 Task: Create a scrum project AgileAvail. Add to scrum project AgileAvail a team member softage.2@softage.net and assign as Project Lead. Add to scrum project AgileAvail a team member softage.3@softage.net
Action: Mouse moved to (218, 54)
Screenshot: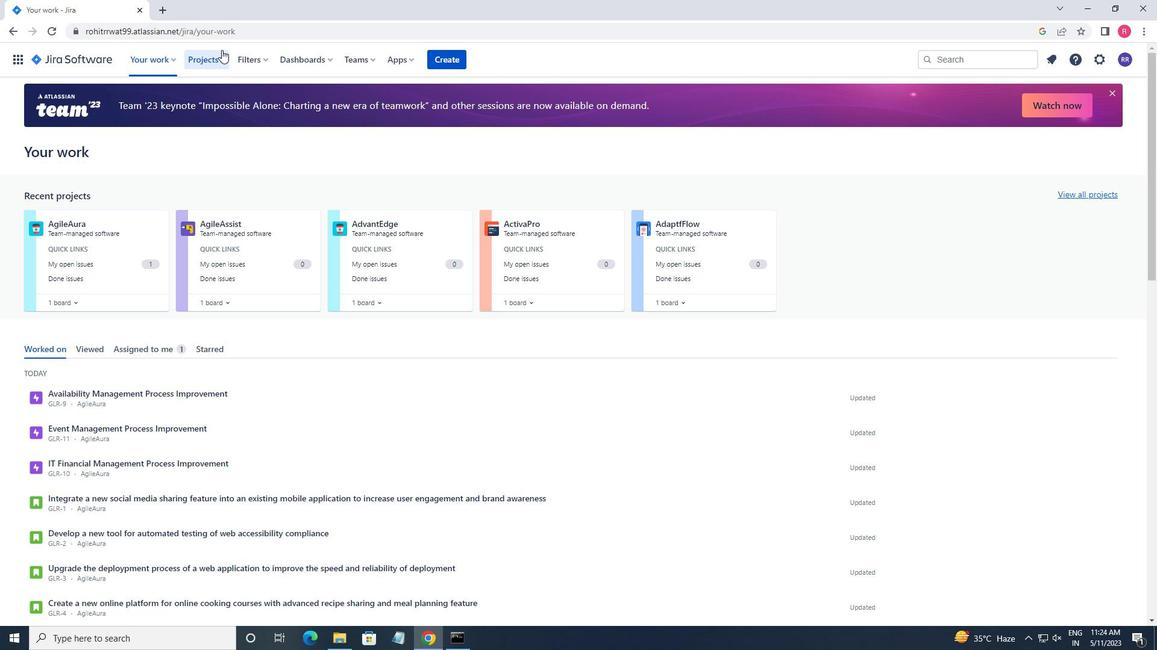 
Action: Mouse pressed left at (218, 54)
Screenshot: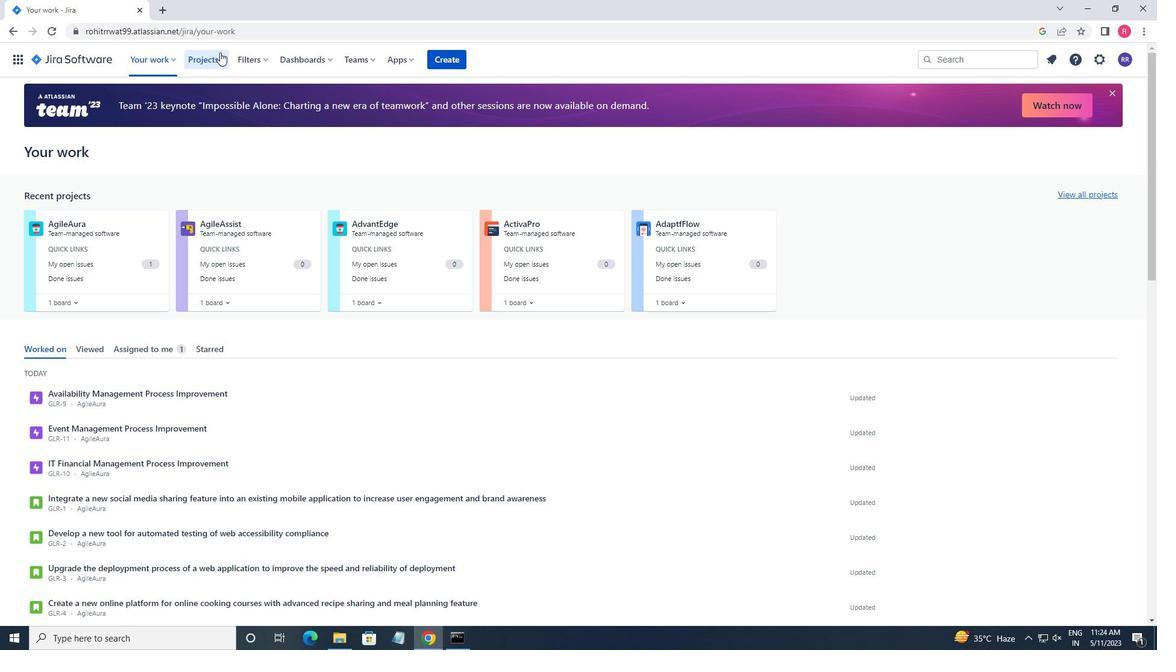 
Action: Mouse moved to (233, 302)
Screenshot: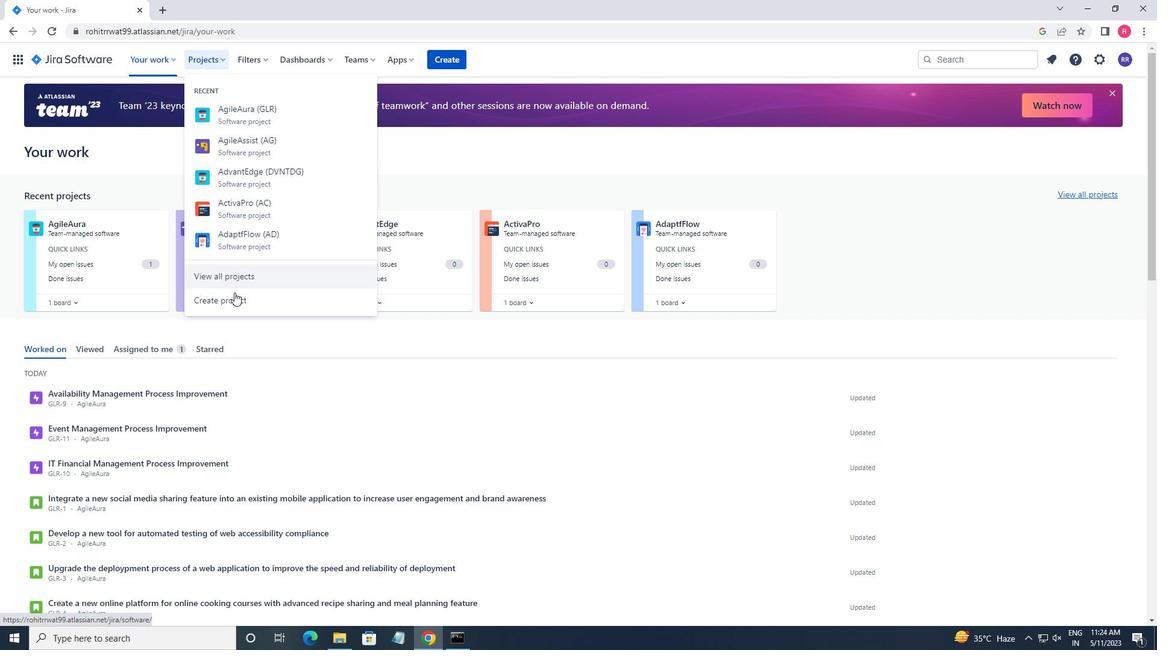 
Action: Mouse pressed left at (233, 302)
Screenshot: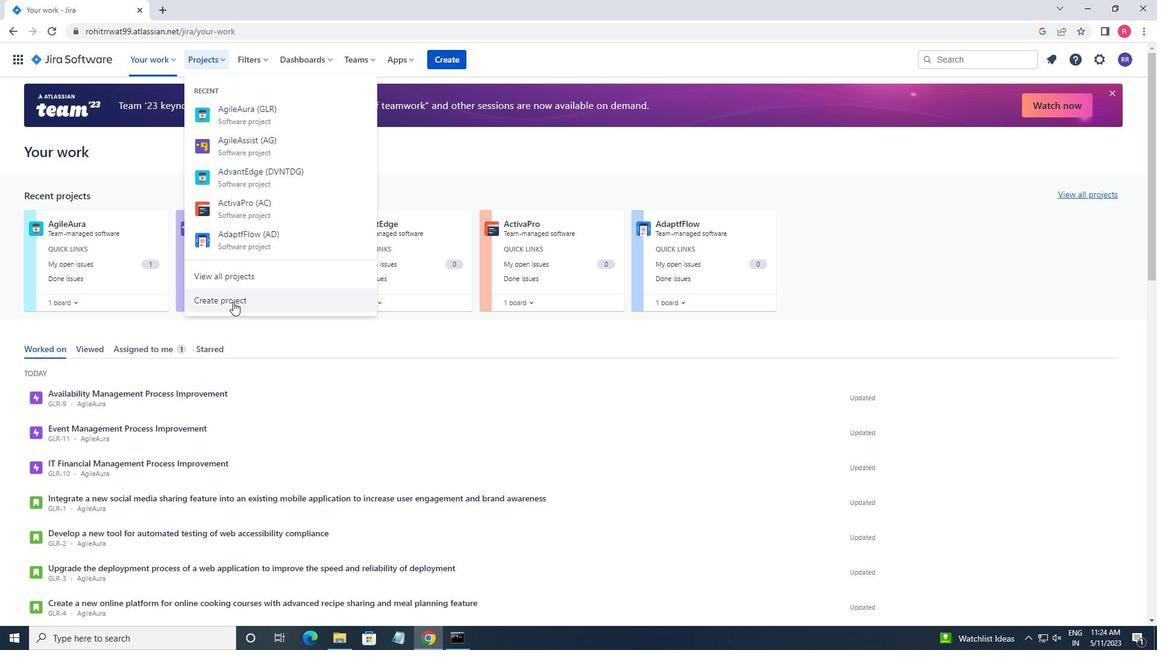 
Action: Mouse moved to (564, 285)
Screenshot: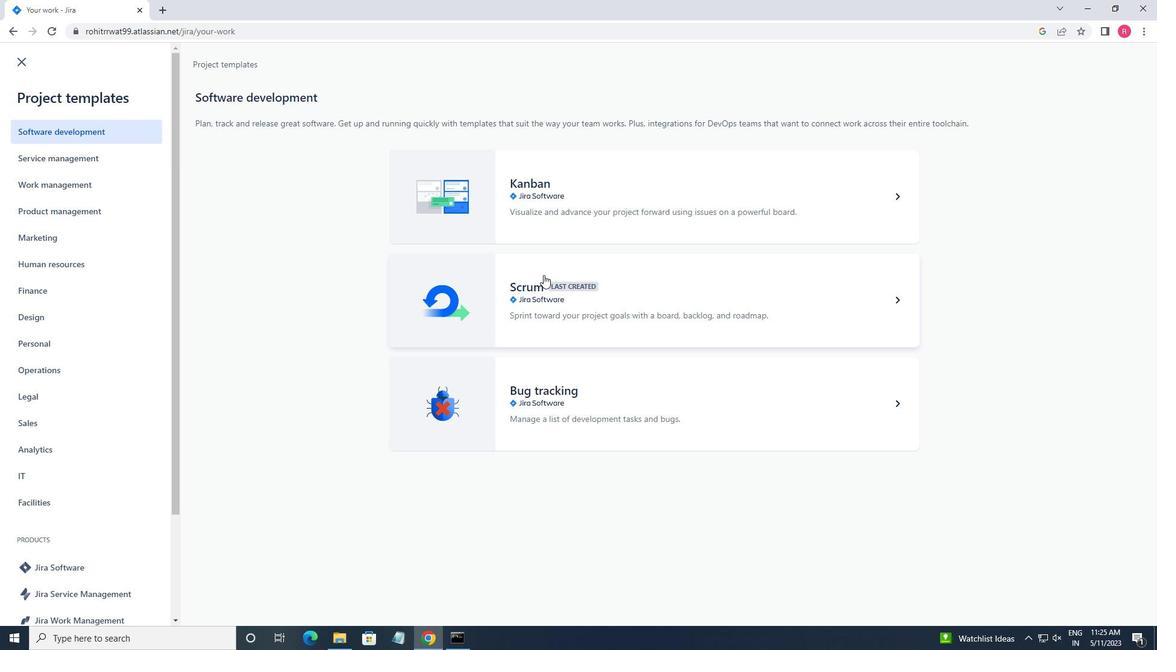 
Action: Mouse pressed left at (564, 285)
Screenshot: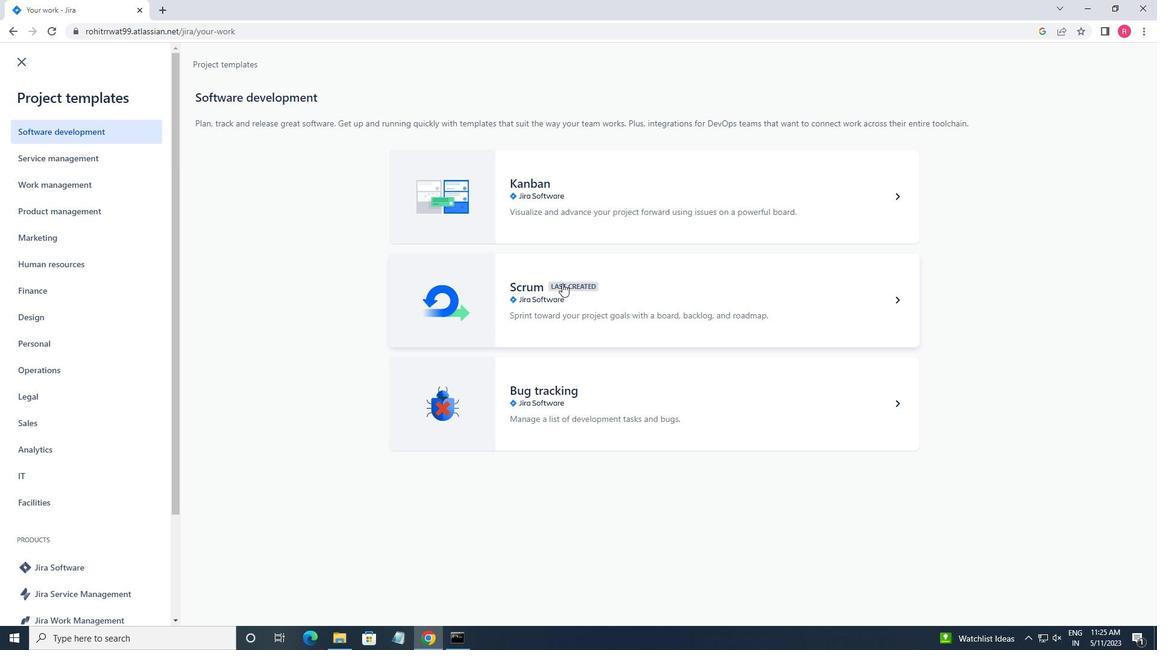 
Action: Mouse moved to (910, 593)
Screenshot: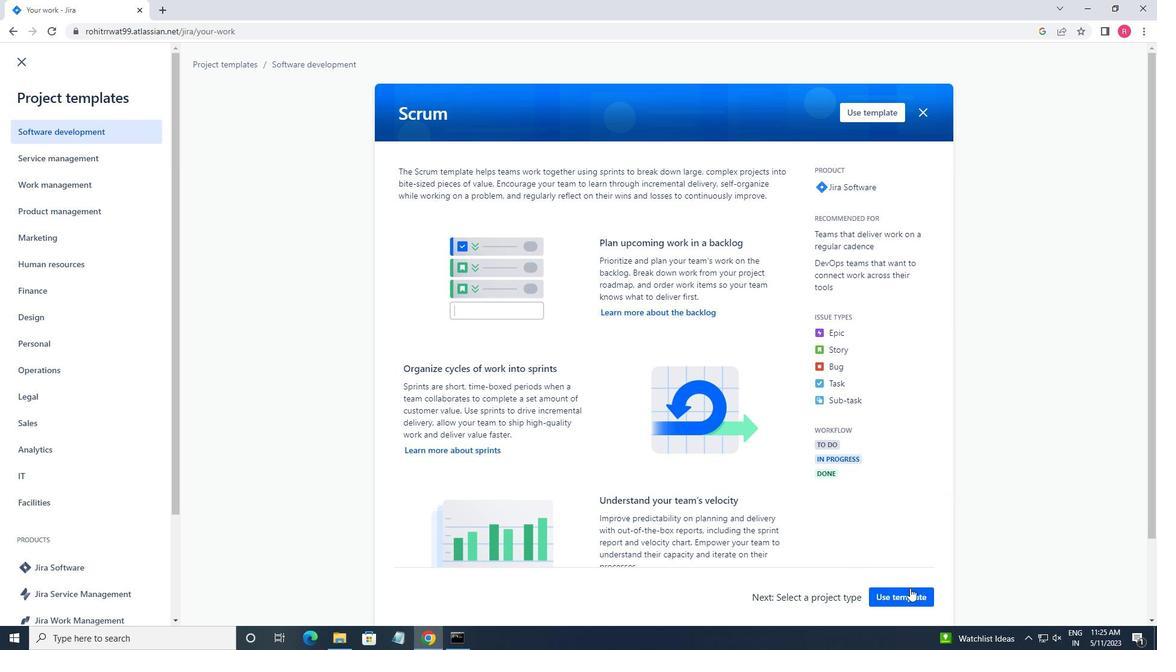 
Action: Mouse pressed left at (910, 593)
Screenshot: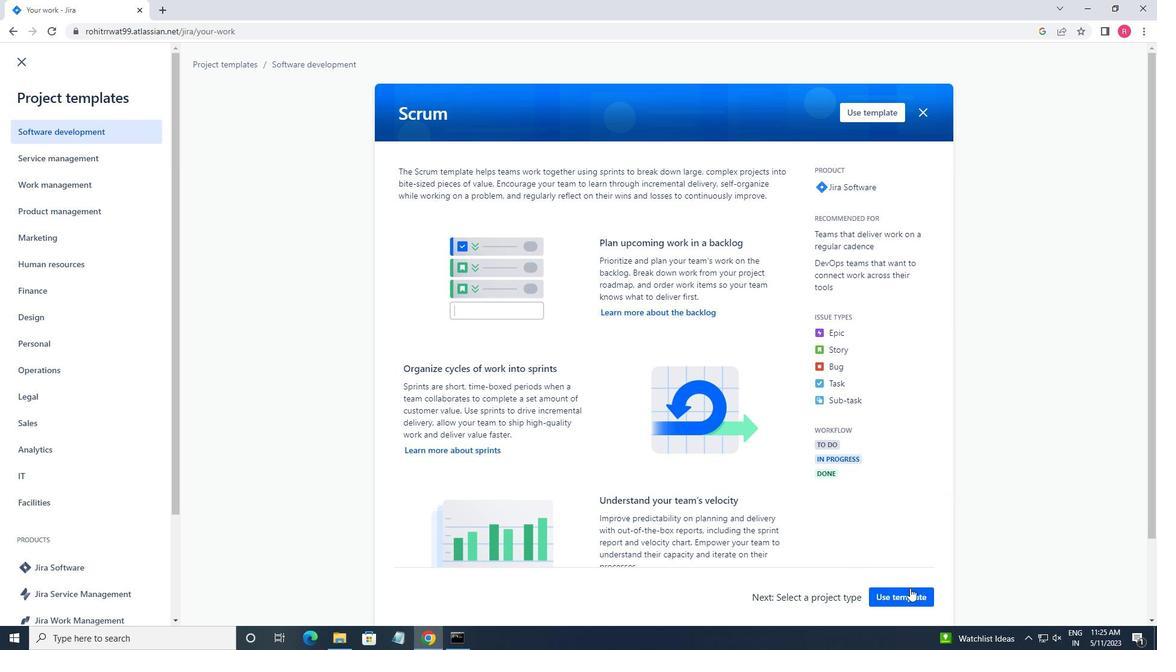 
Action: Mouse moved to (452, 591)
Screenshot: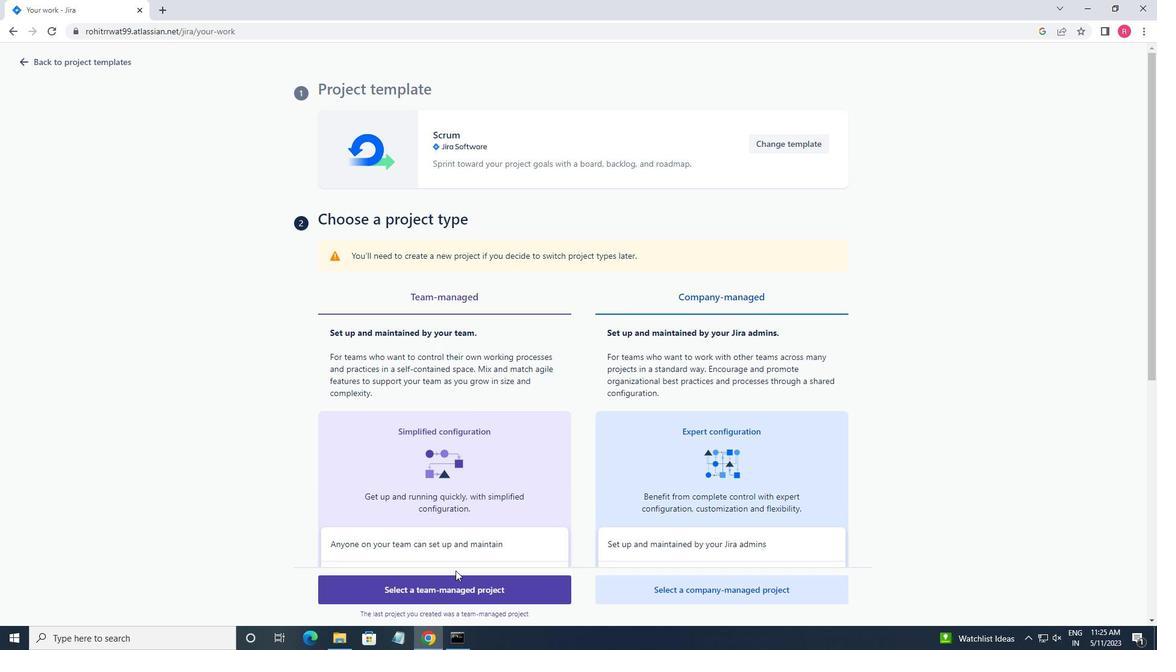 
Action: Mouse pressed left at (452, 591)
Screenshot: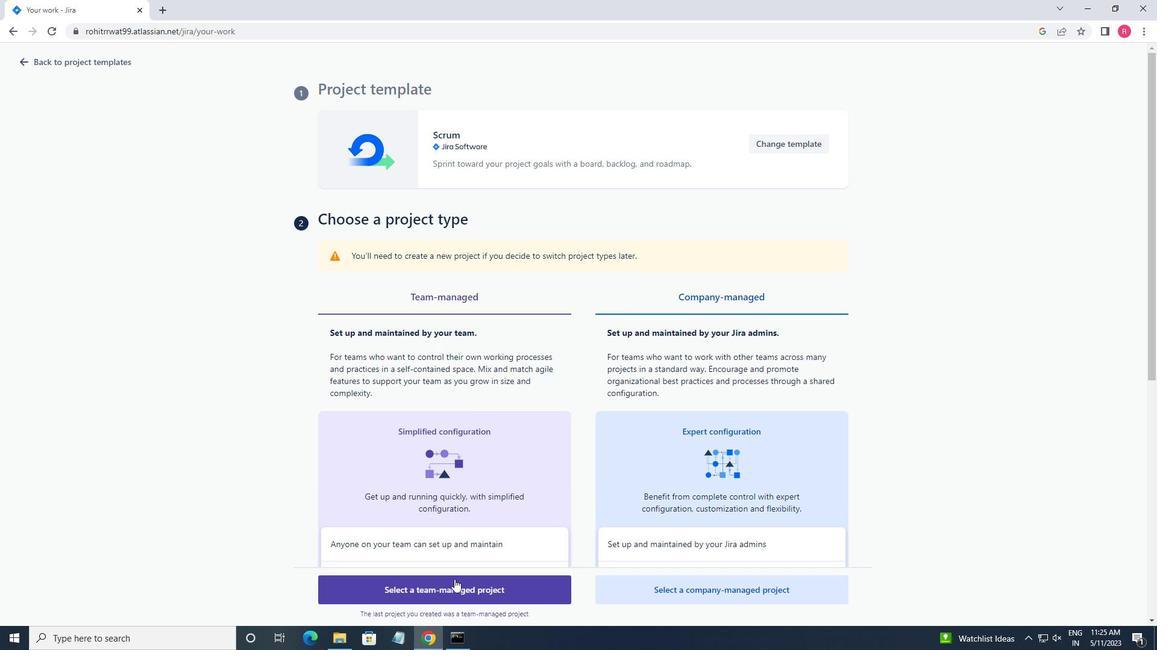 
Action: Mouse moved to (1132, 102)
Screenshot: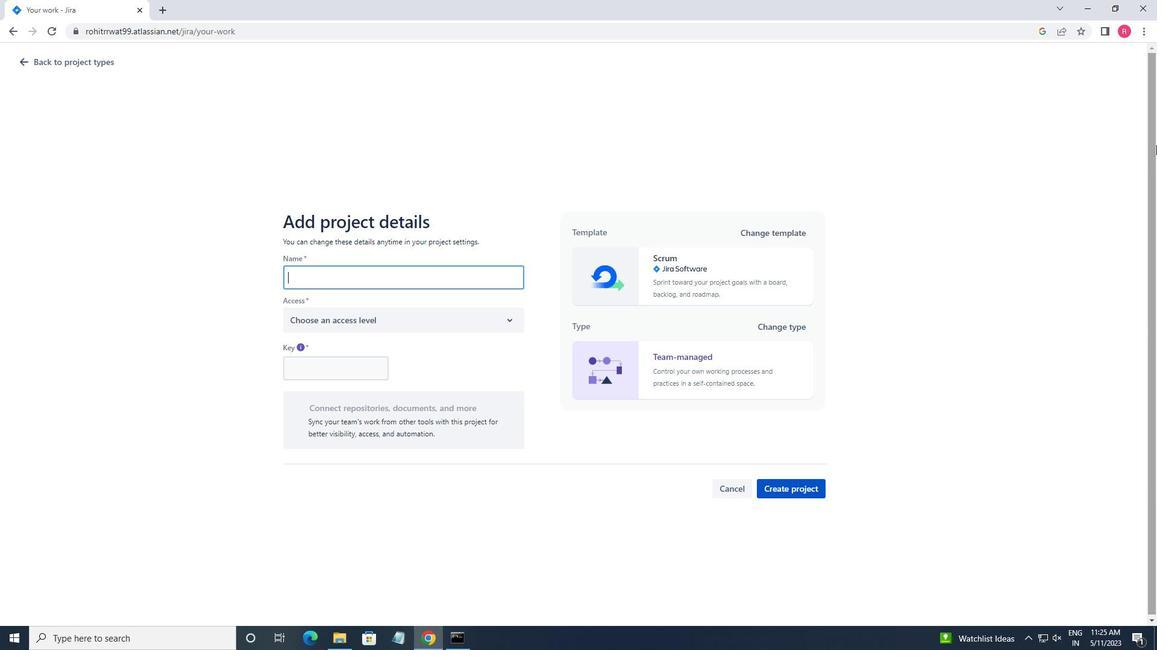 
Action: Key pressed <Key.shift>AGILE<Key.shift>AVAIL
Screenshot: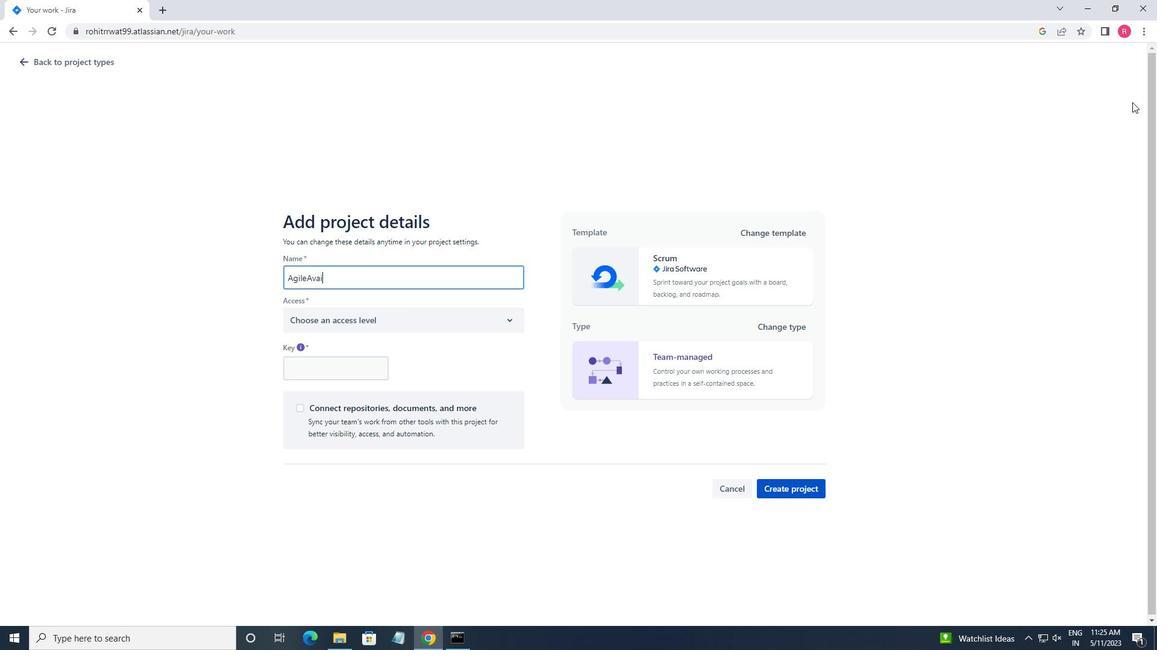 
Action: Mouse moved to (443, 321)
Screenshot: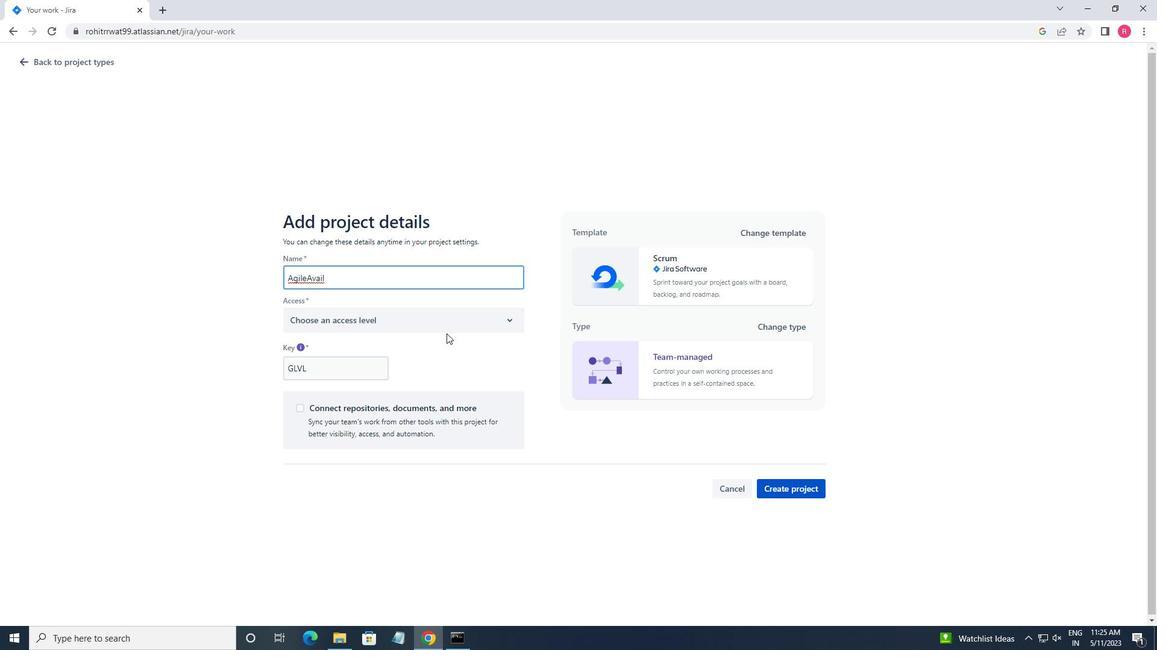 
Action: Mouse pressed left at (443, 321)
Screenshot: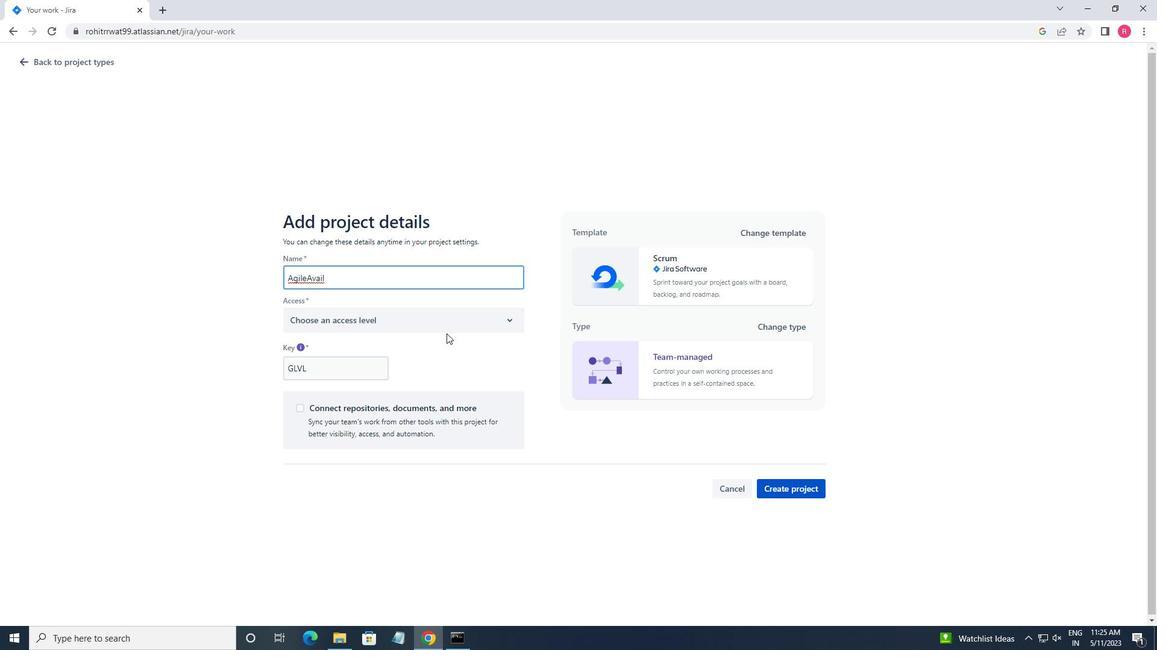 
Action: Mouse moved to (424, 358)
Screenshot: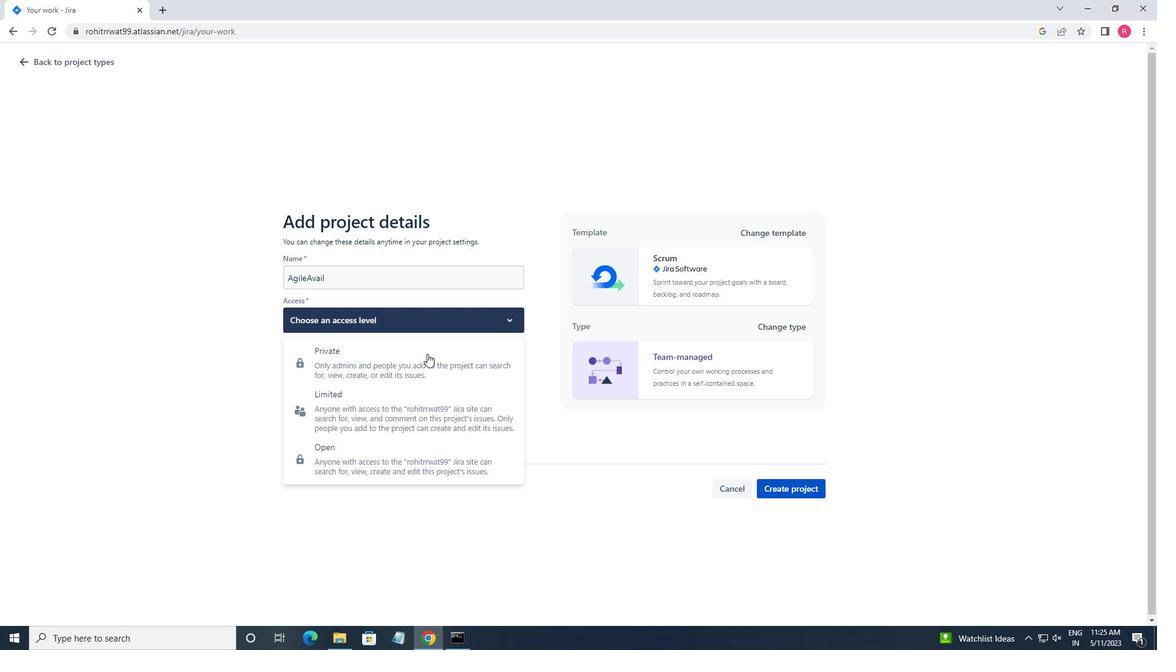 
Action: Mouse pressed left at (424, 358)
Screenshot: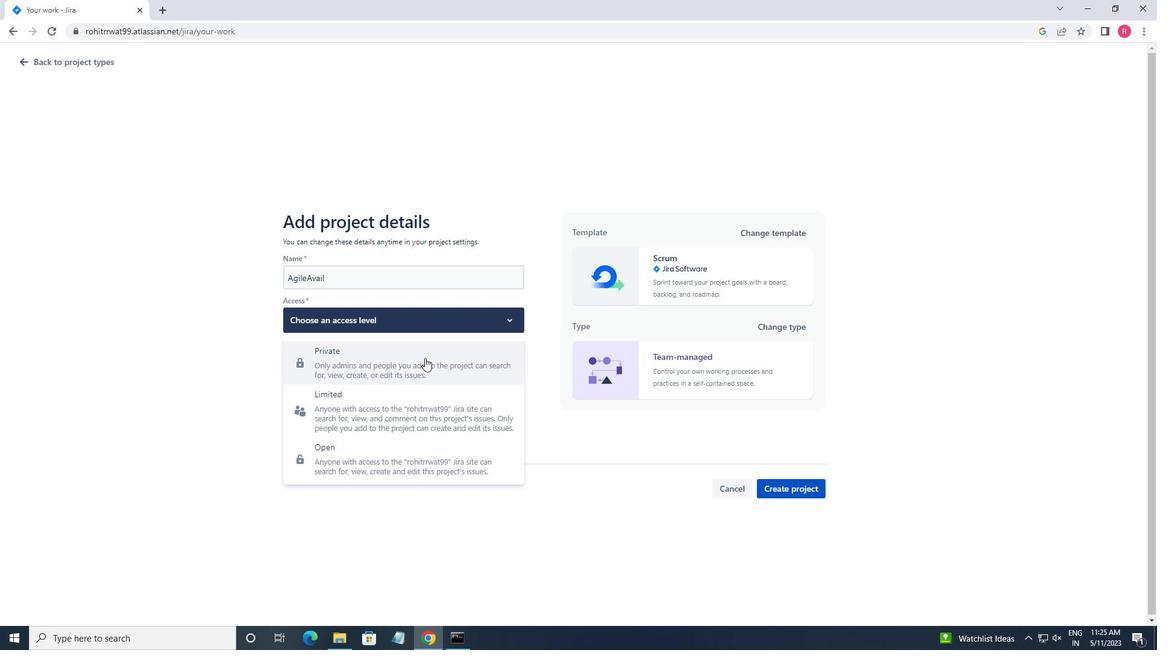
Action: Mouse moved to (769, 485)
Screenshot: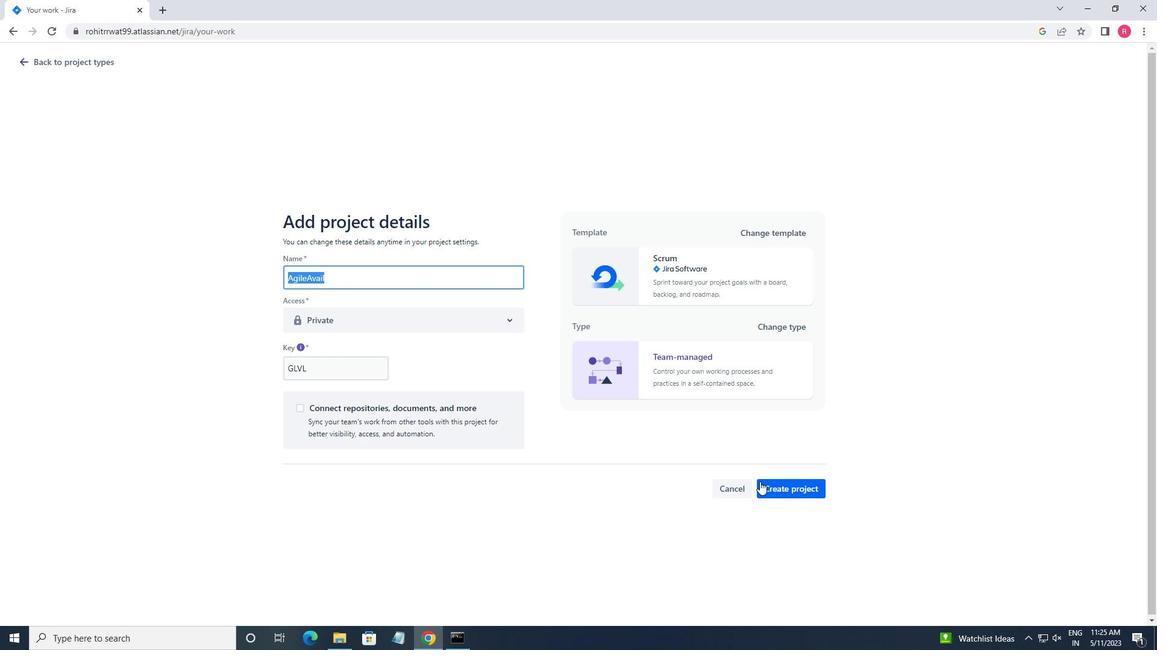 
Action: Mouse pressed left at (769, 485)
Screenshot: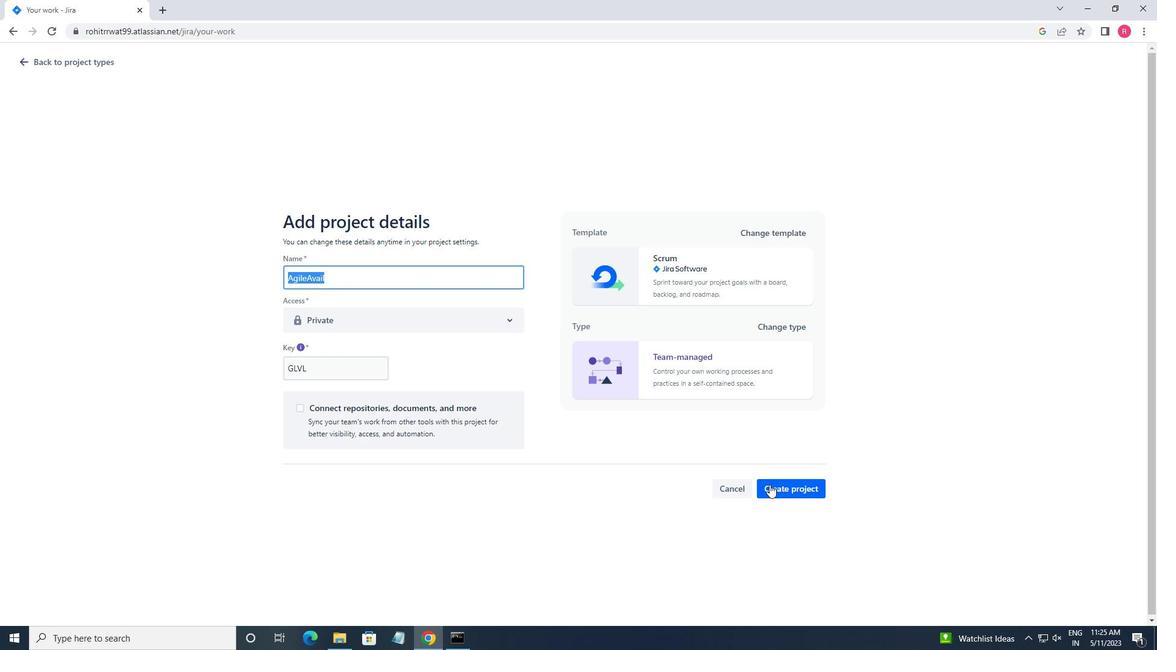 
Action: Mouse moved to (281, 166)
Screenshot: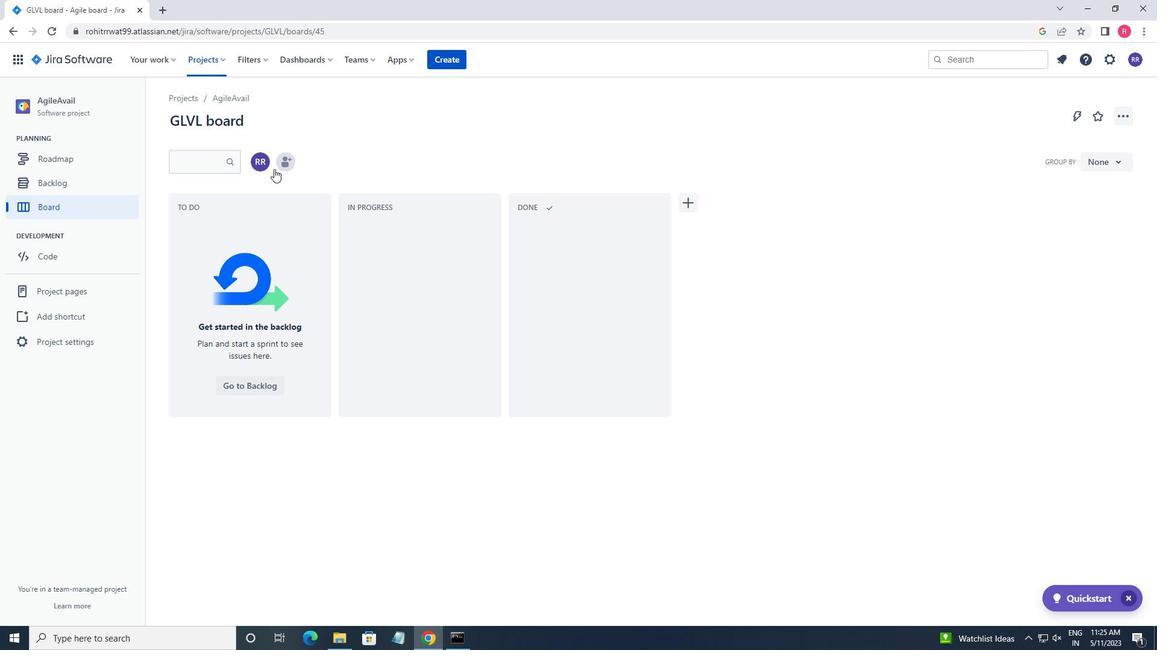 
Action: Mouse pressed left at (281, 166)
Screenshot: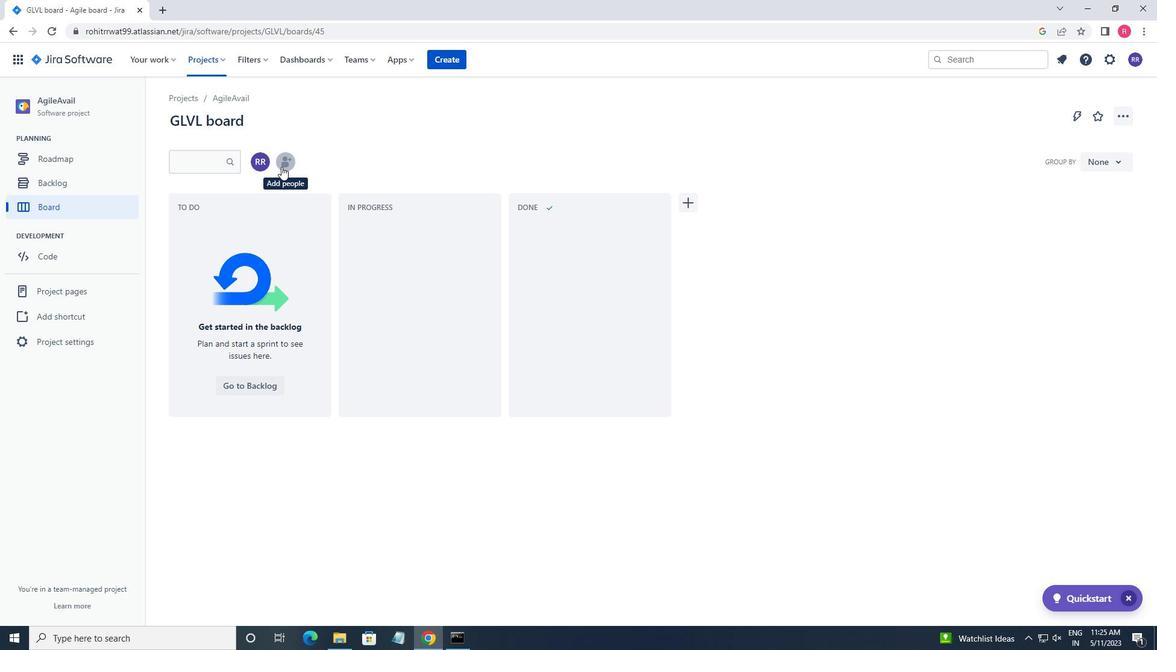 
Action: Key pressed SOFTH<Key.backspace>AGE.2<Key.shift>@SOFTAGE.NET
Screenshot: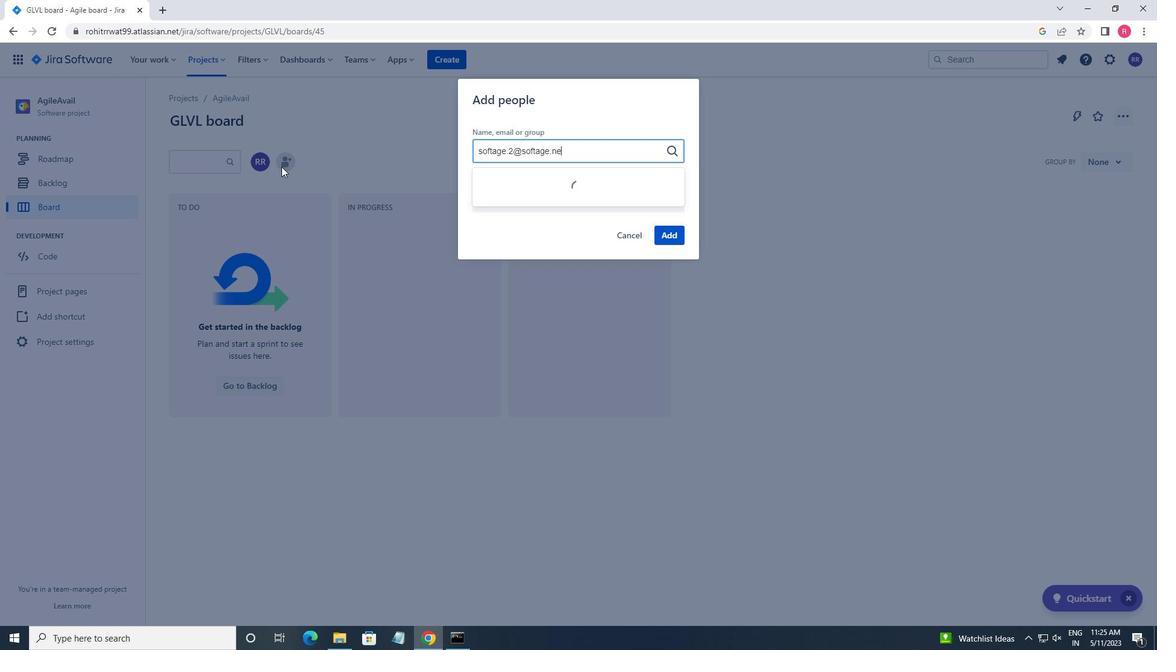 
Action: Mouse moved to (546, 205)
Screenshot: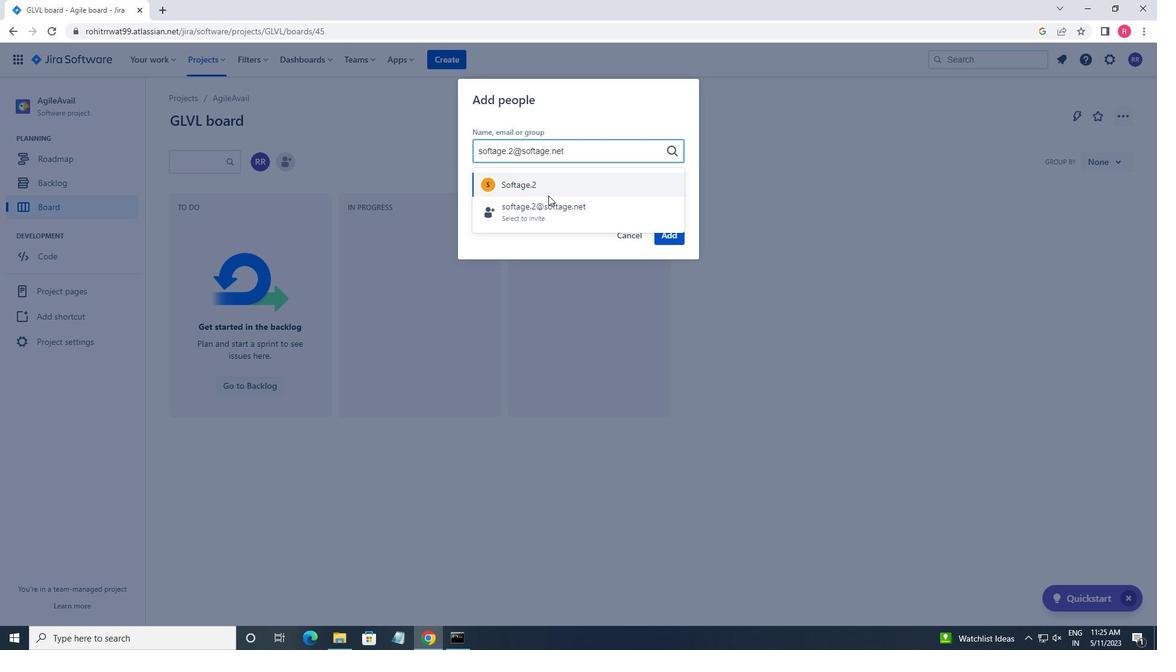 
Action: Mouse pressed left at (546, 205)
Screenshot: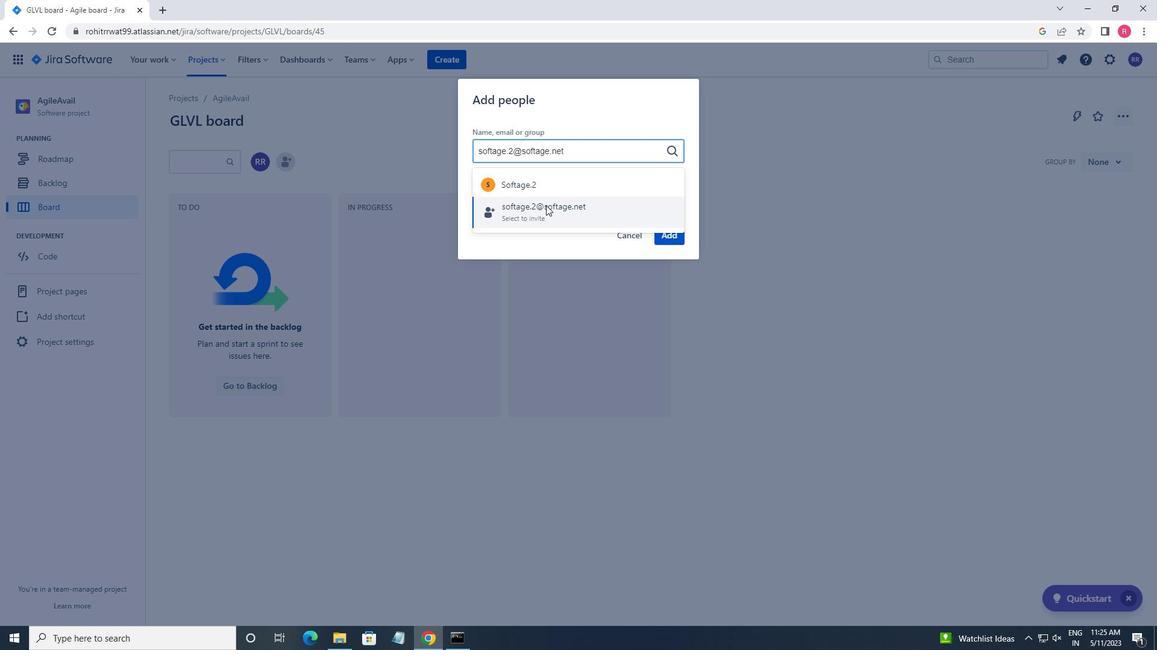 
Action: Mouse moved to (668, 233)
Screenshot: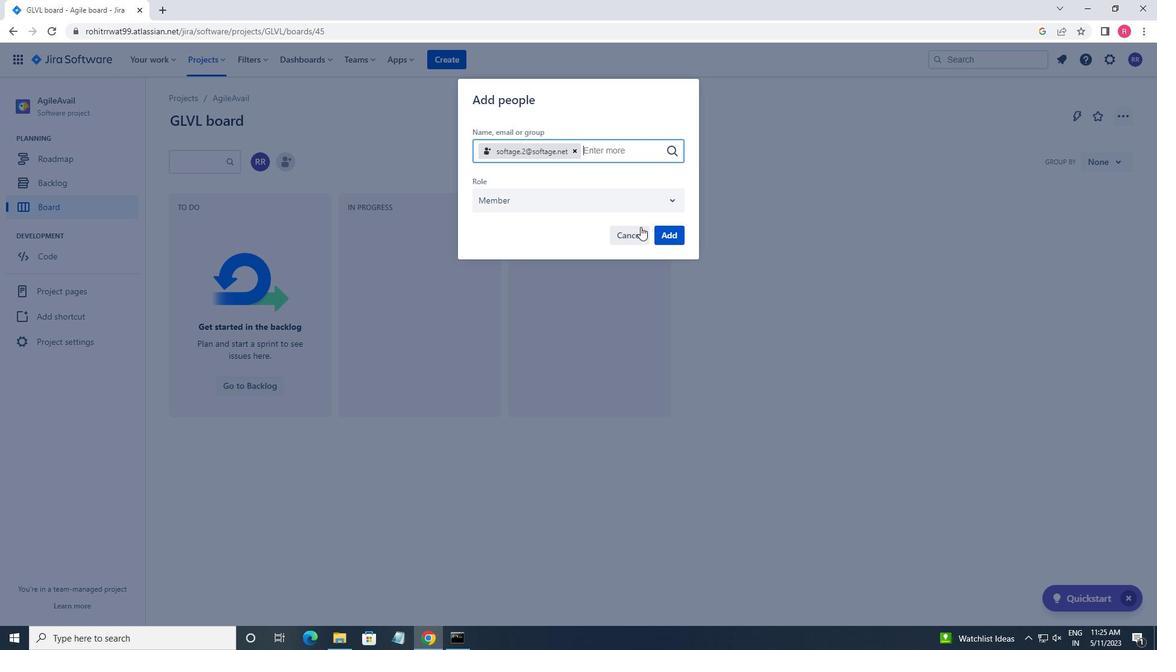 
Action: Mouse pressed left at (668, 233)
Screenshot: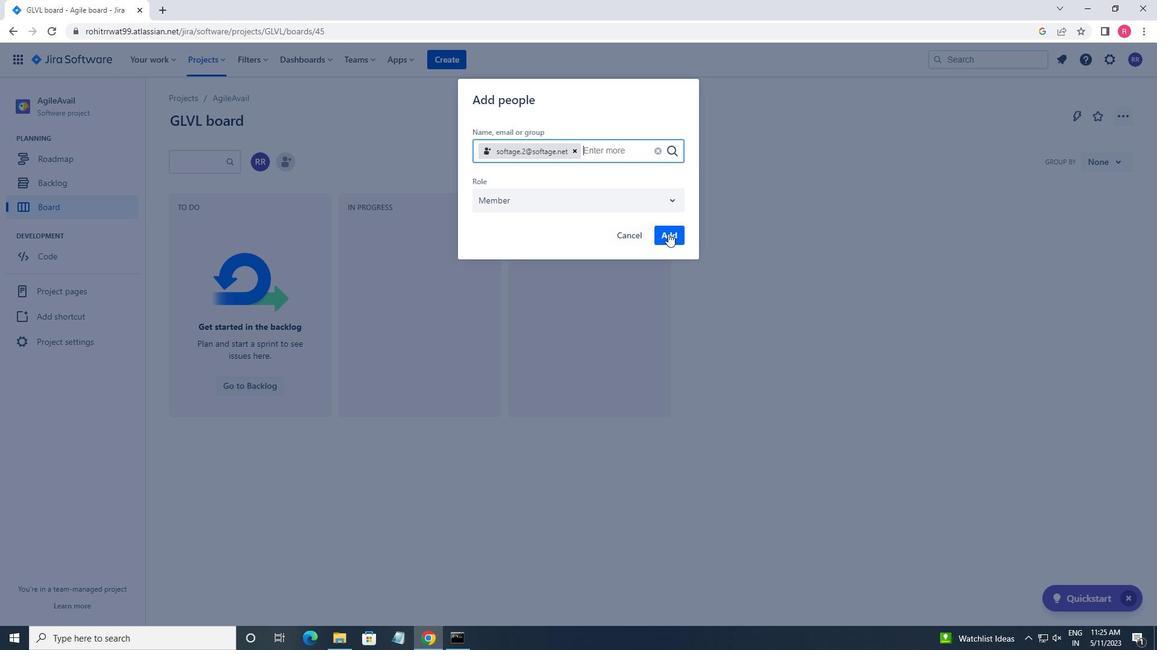 
Action: Mouse moved to (53, 349)
Screenshot: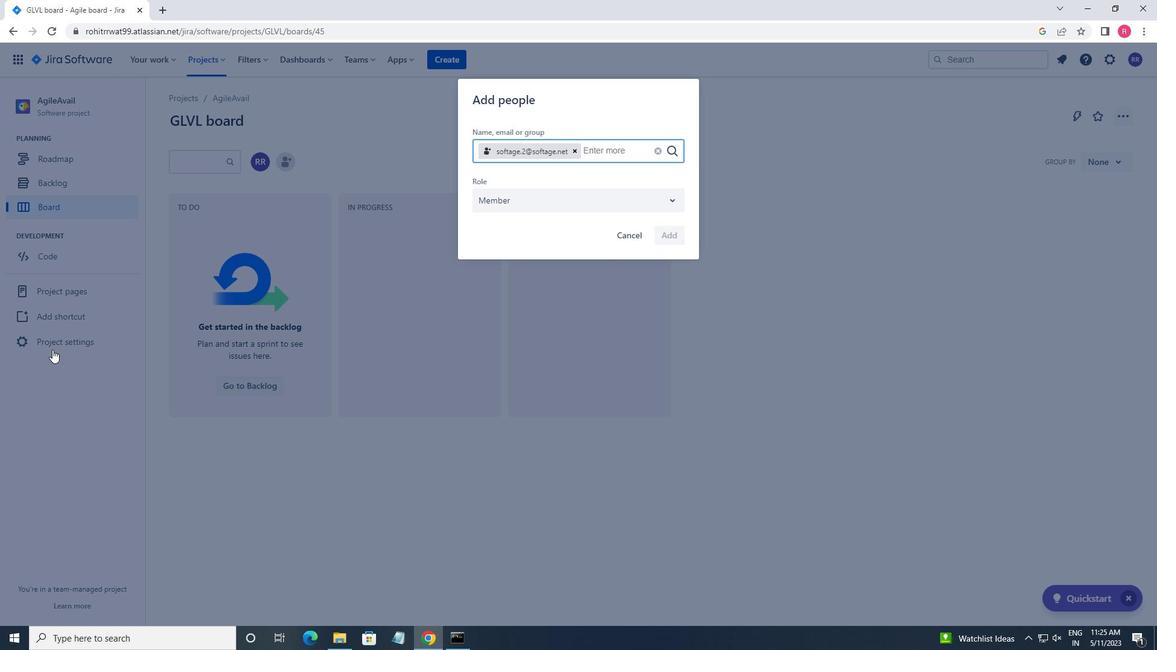 
Action: Mouse pressed left at (53, 349)
Screenshot: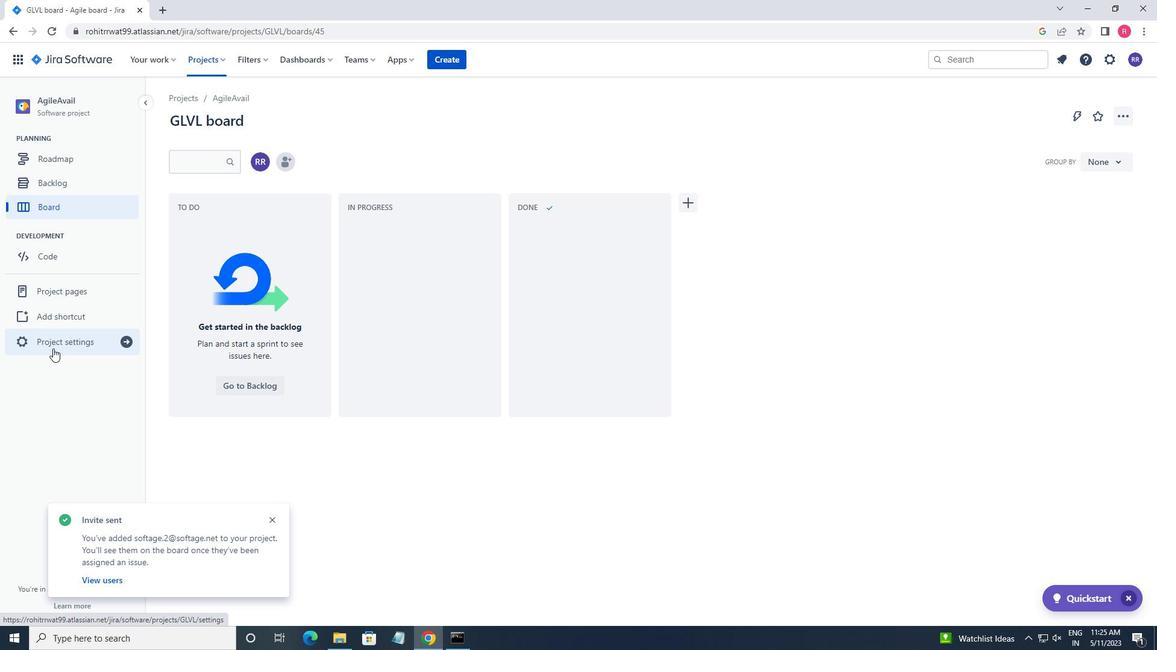 
Action: Mouse moved to (620, 434)
Screenshot: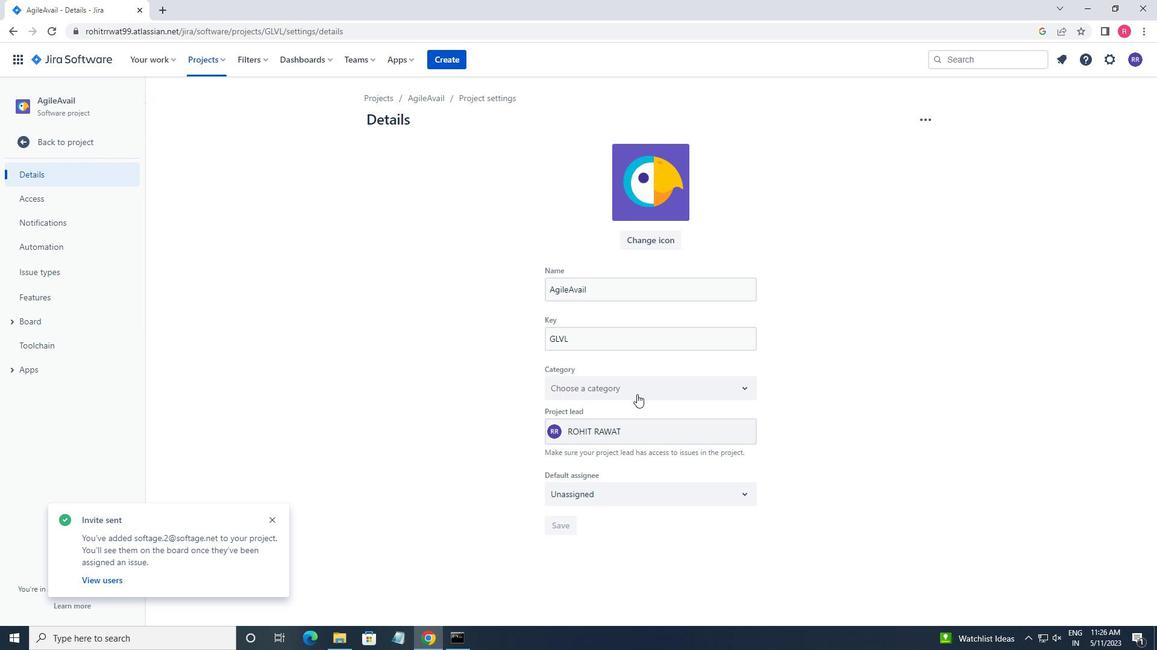 
Action: Mouse pressed left at (620, 434)
Screenshot: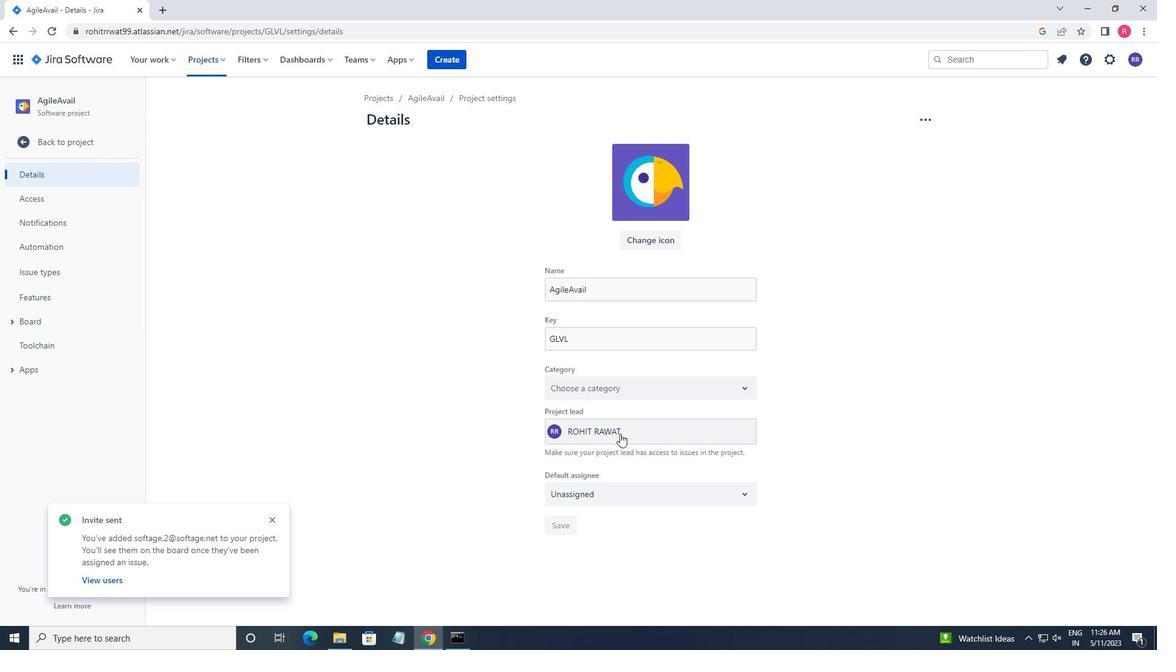 
Action: Key pressed SOFTAGE
Screenshot: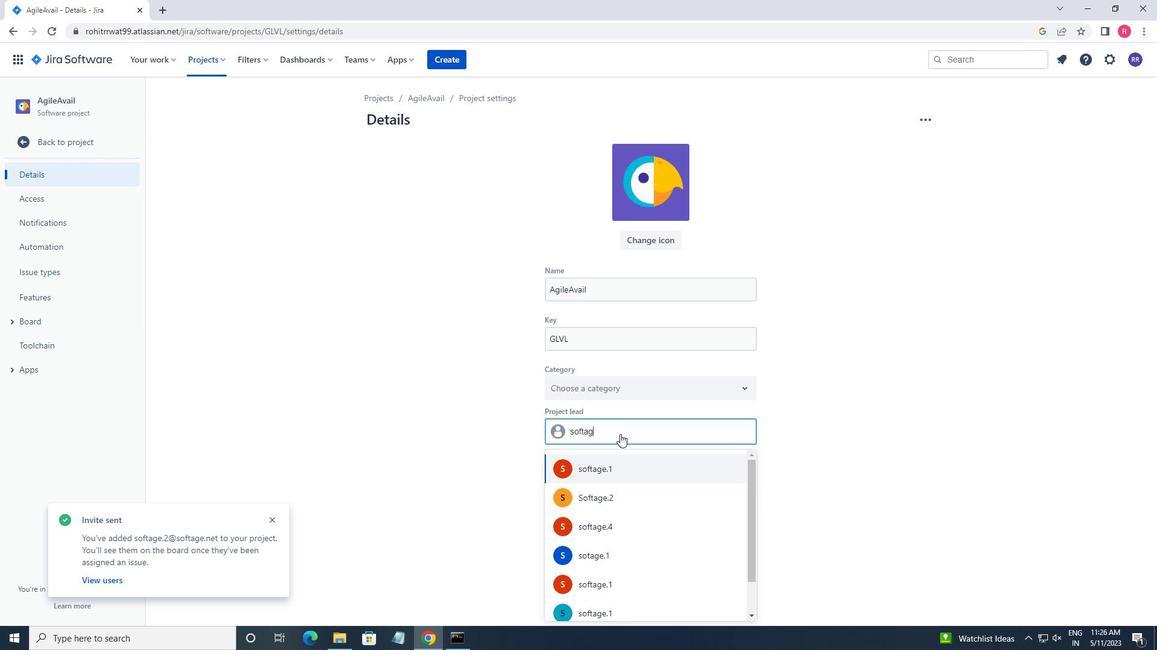 
Action: Mouse moved to (614, 611)
Screenshot: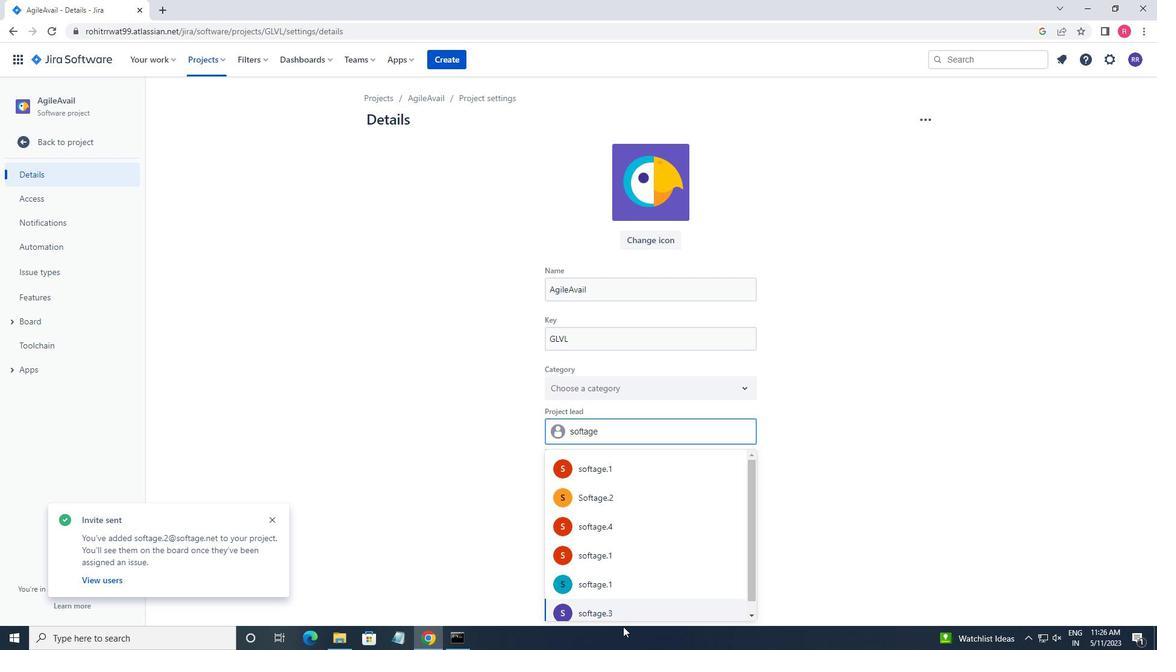 
Action: Mouse pressed left at (614, 611)
Screenshot: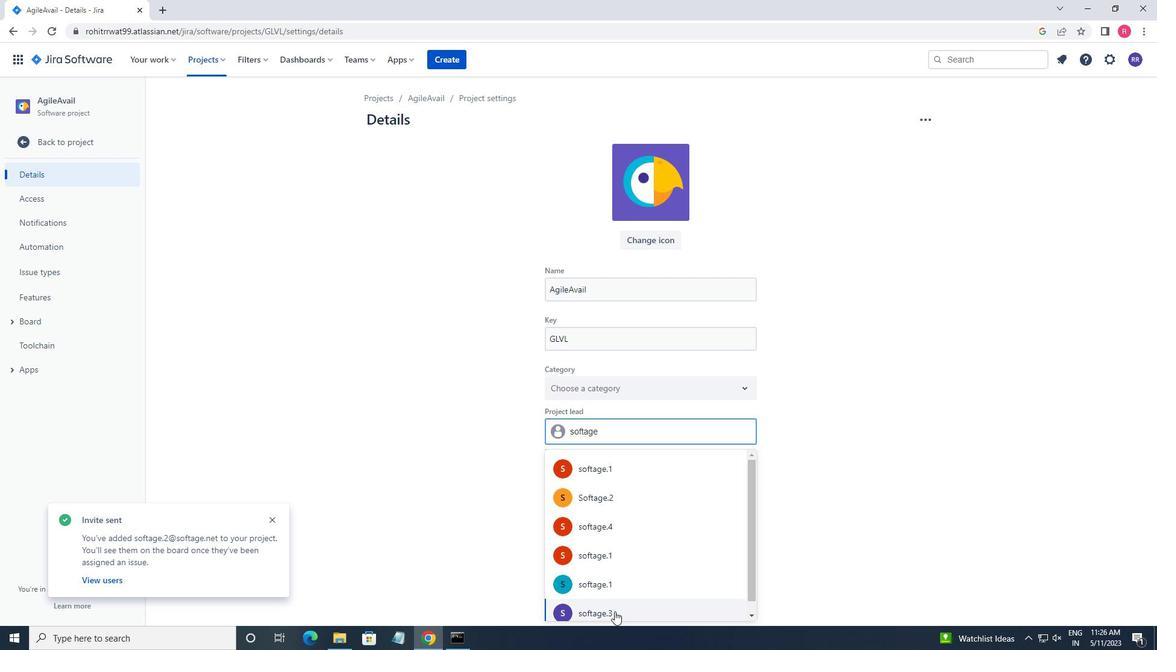 
Action: Mouse moved to (557, 531)
Screenshot: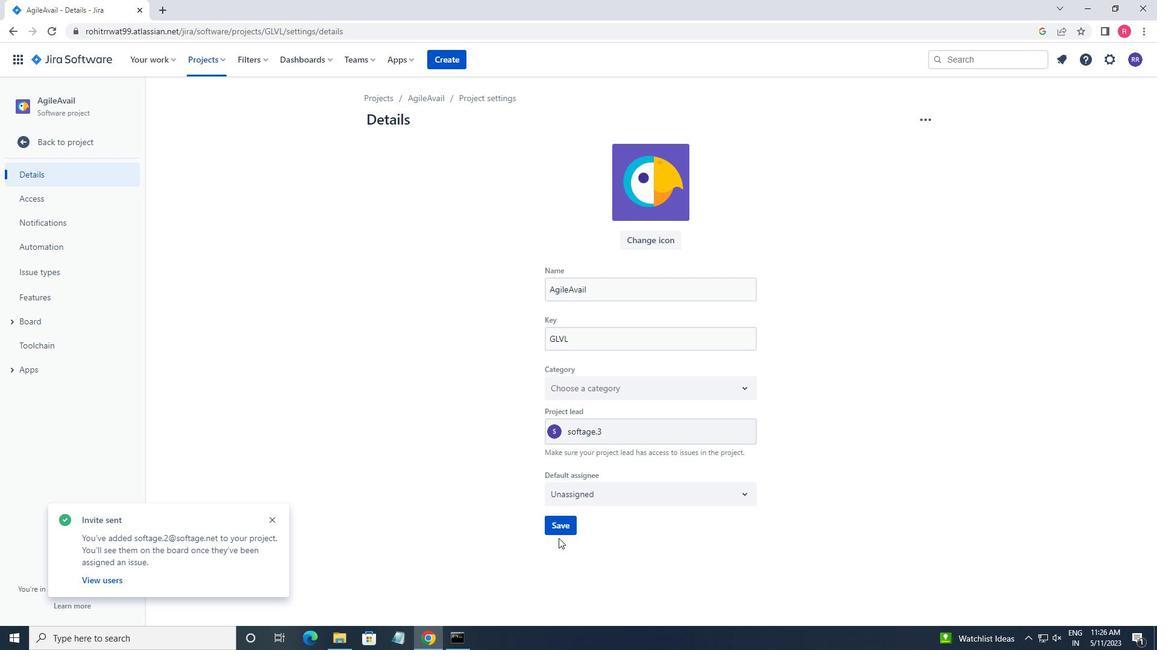 
Action: Mouse pressed left at (557, 531)
Screenshot: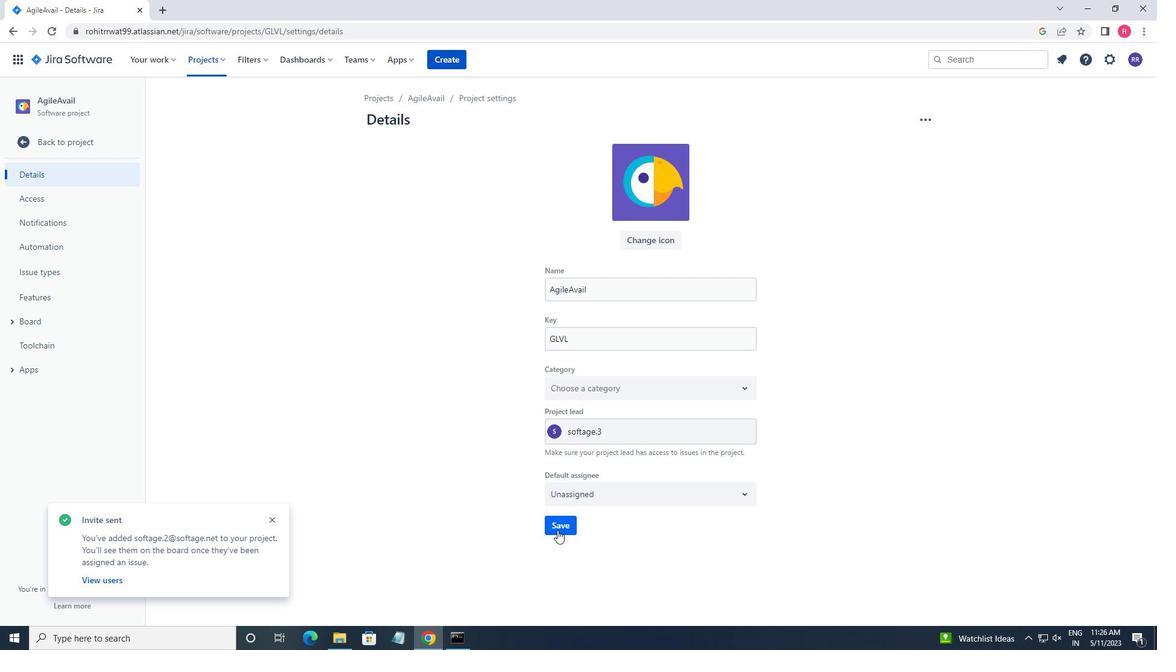
Action: Mouse moved to (45, 138)
Screenshot: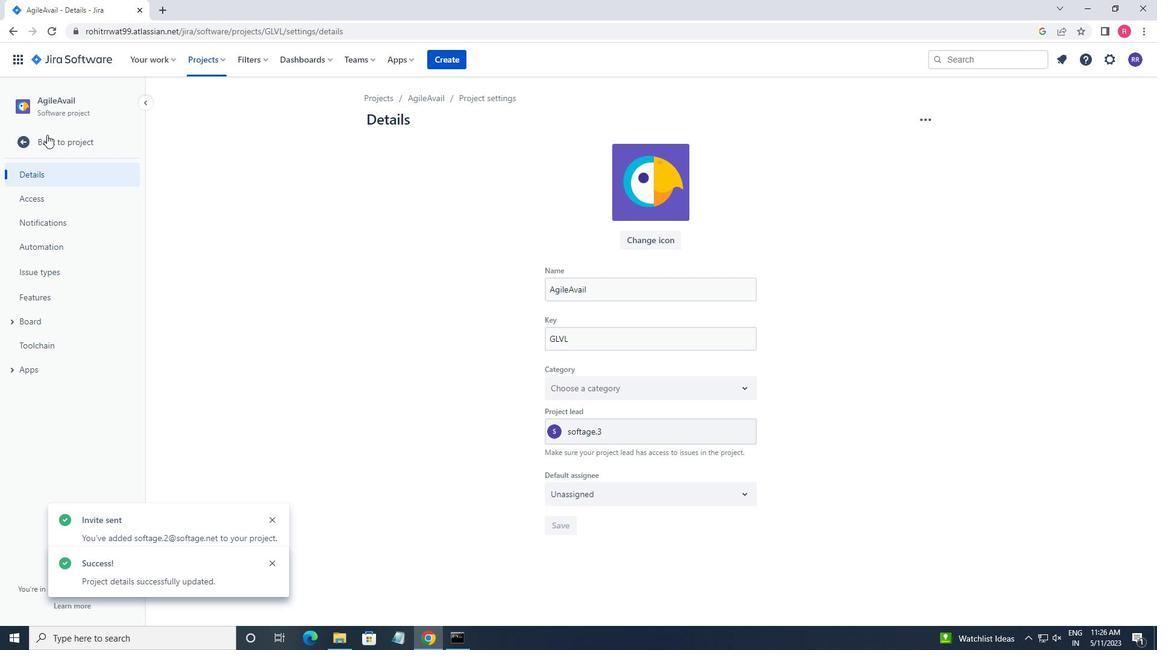 
Action: Mouse pressed left at (45, 138)
Screenshot: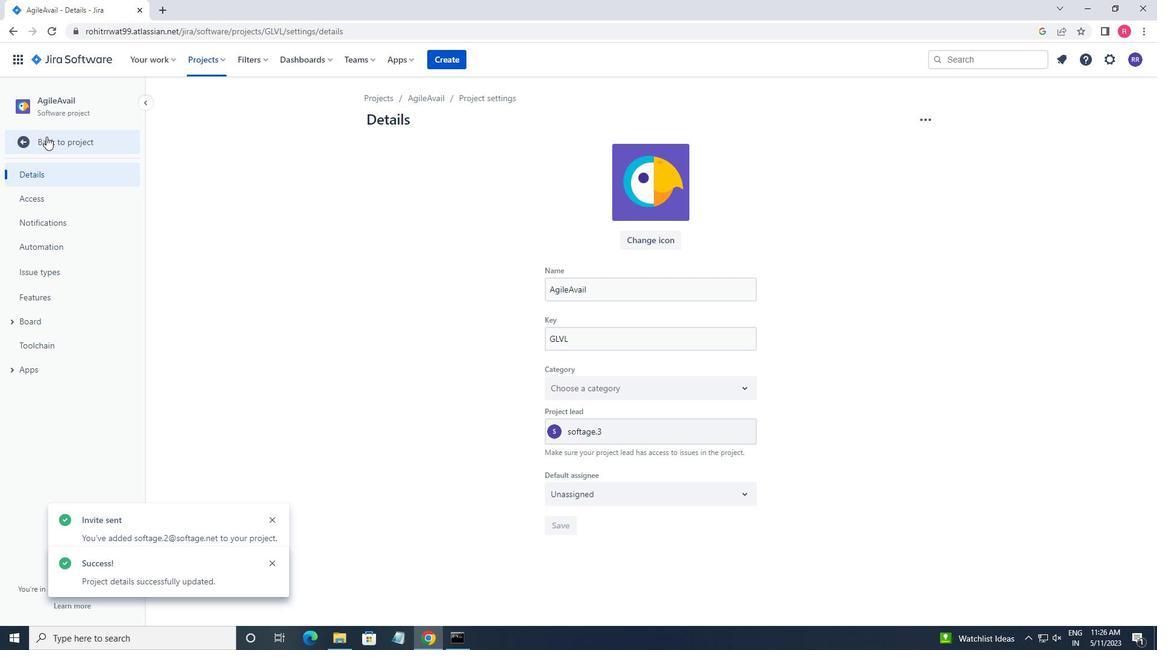 
Action: Mouse moved to (288, 165)
Screenshot: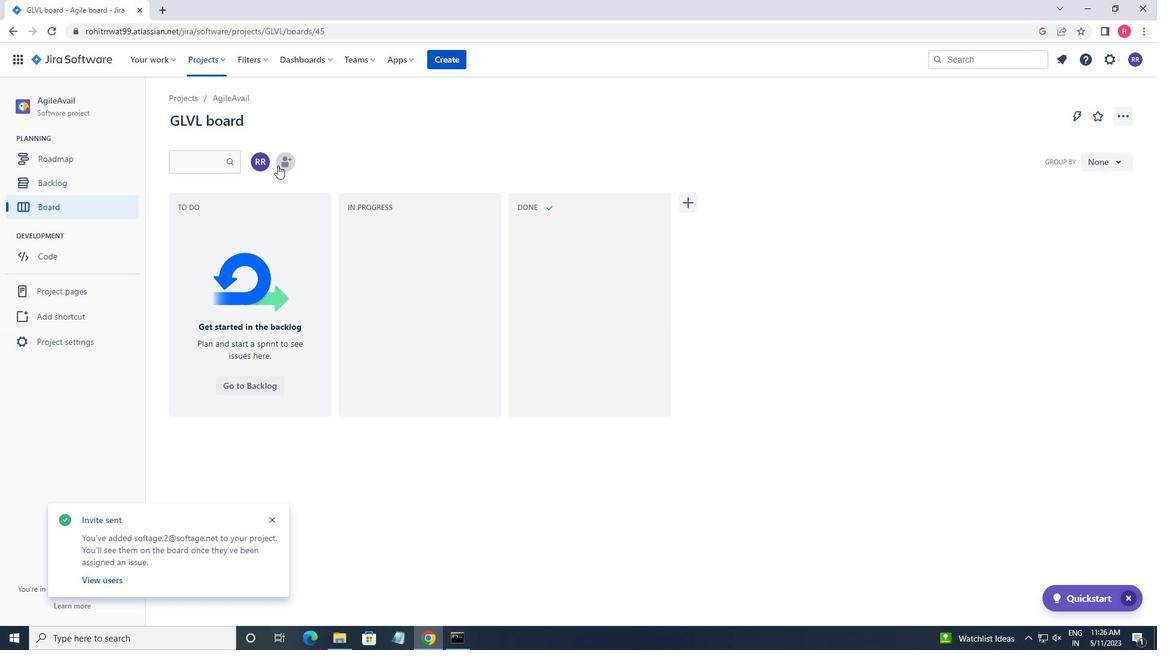 
Action: Mouse pressed left at (288, 165)
Screenshot: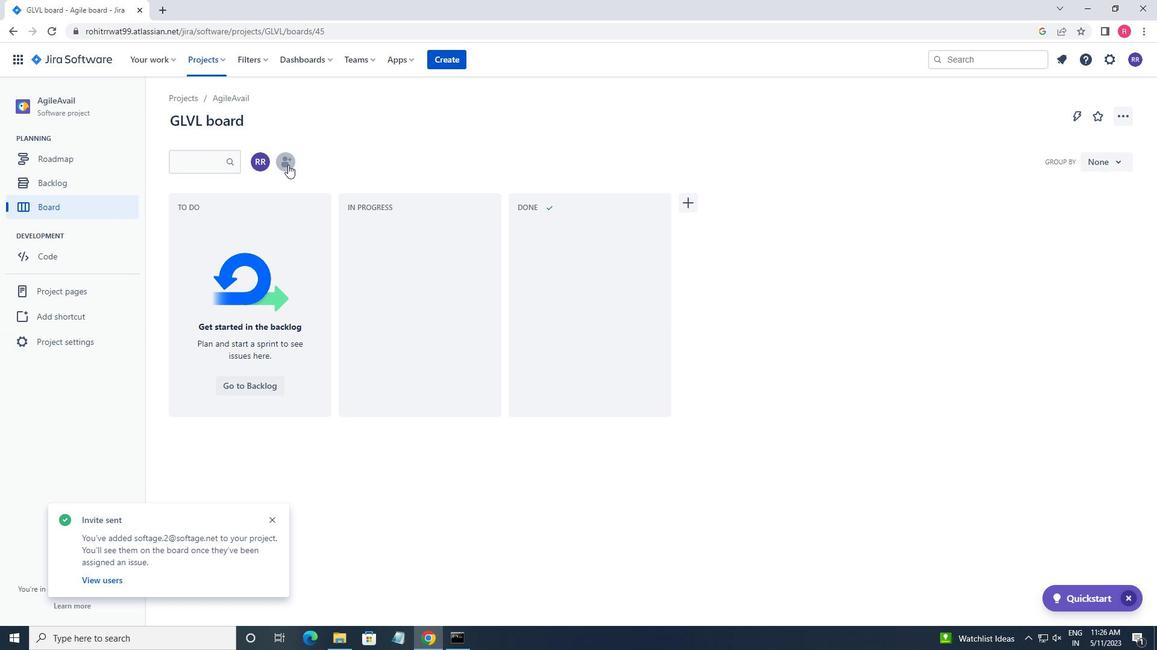 
Action: Mouse moved to (625, 232)
Screenshot: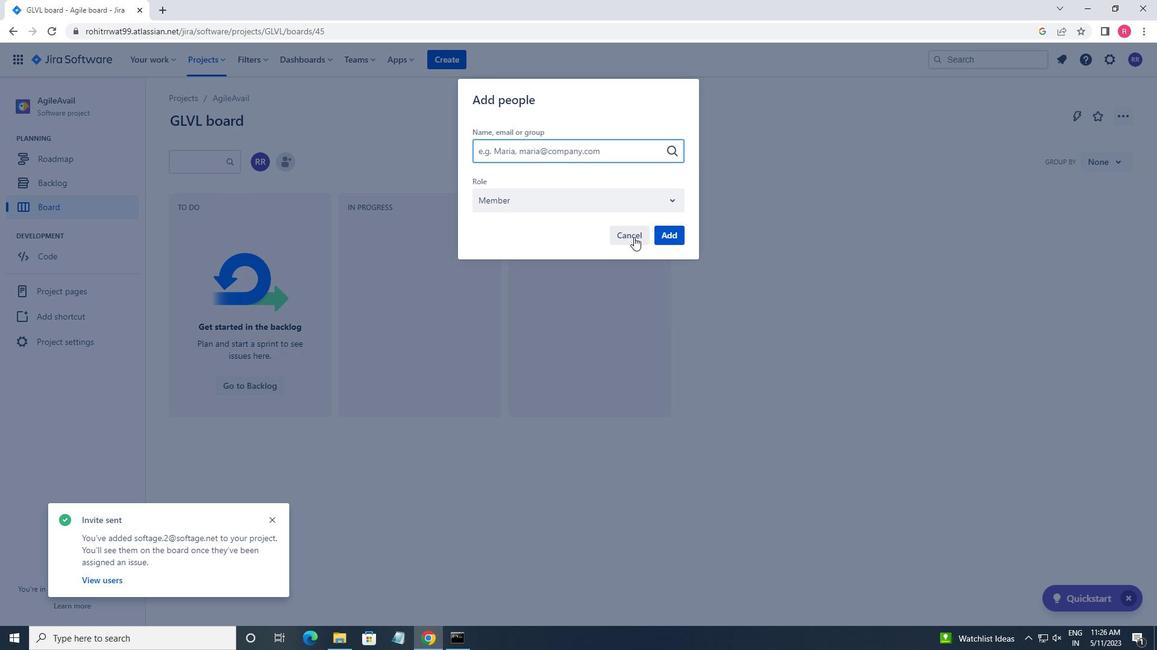 
Action: Mouse pressed left at (625, 232)
Screenshot: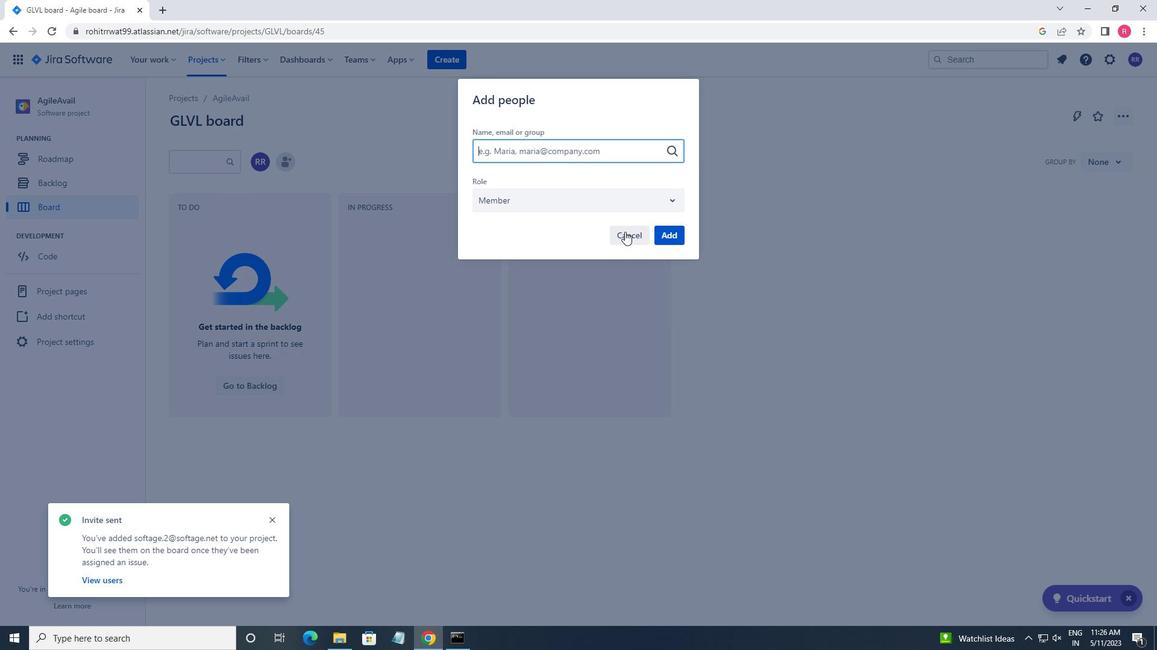 
Action: Mouse moved to (100, 338)
Screenshot: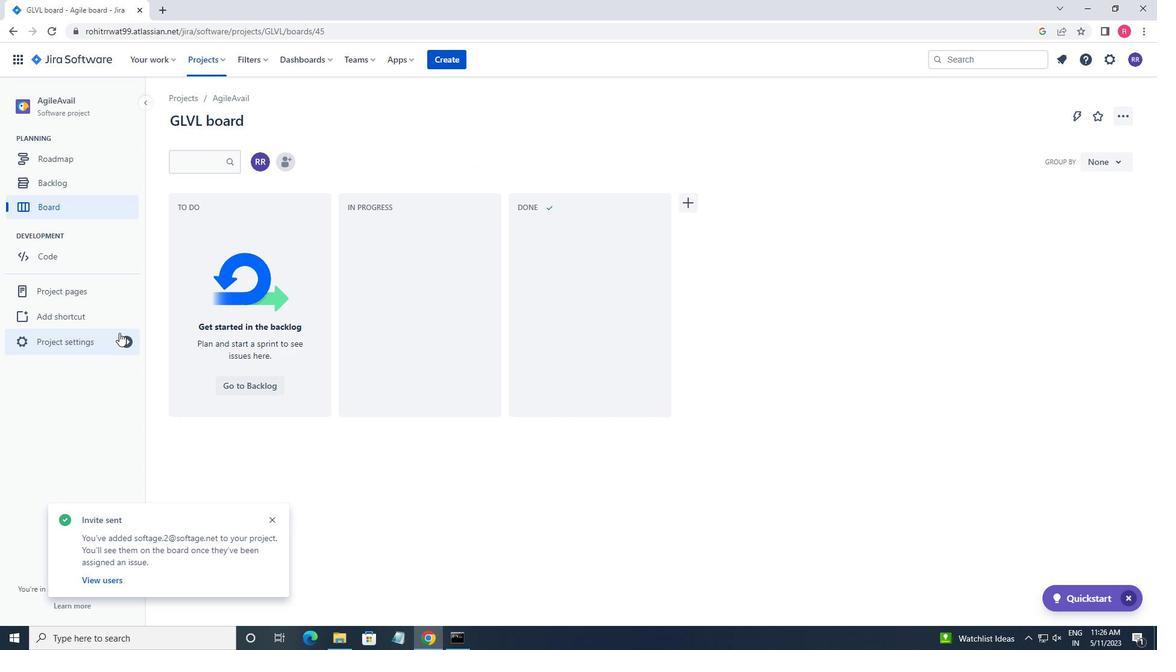 
Action: Mouse pressed left at (100, 338)
Screenshot: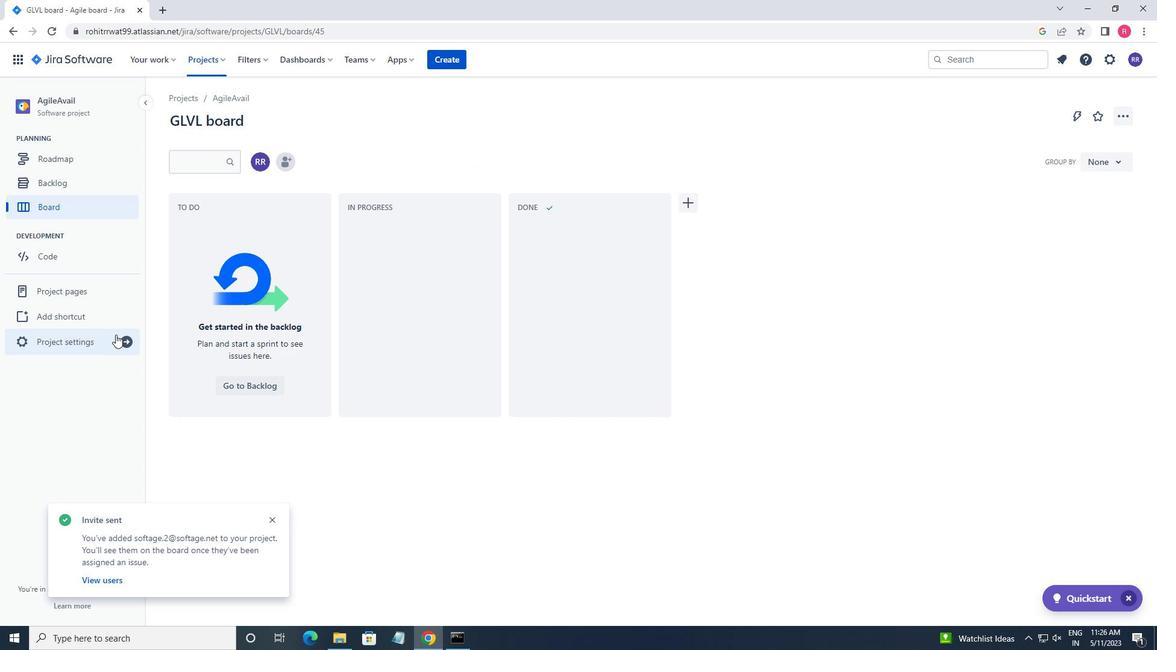 
Action: Mouse moved to (610, 430)
Screenshot: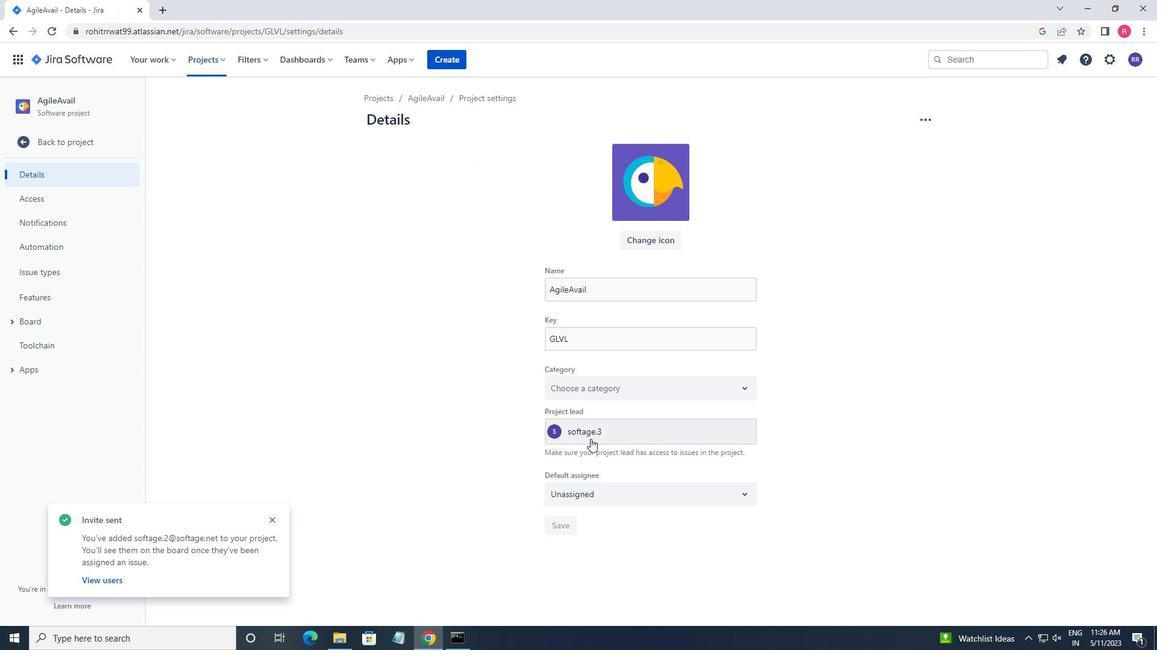 
Action: Mouse pressed left at (610, 430)
Screenshot: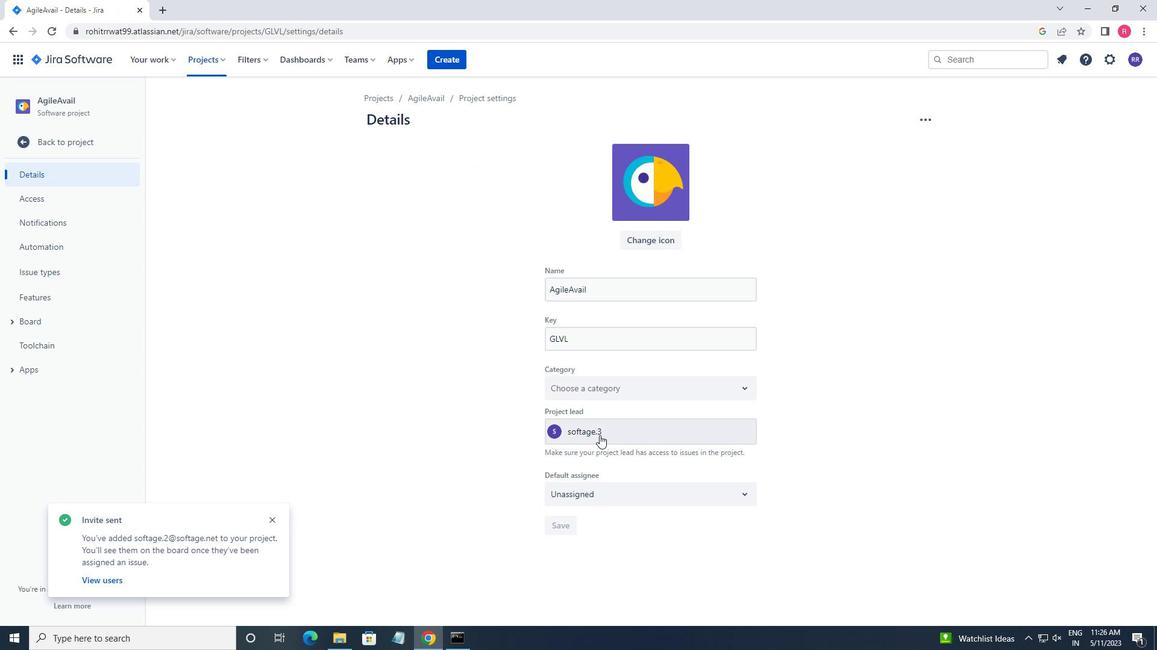 
Action: Mouse moved to (625, 578)
Screenshot: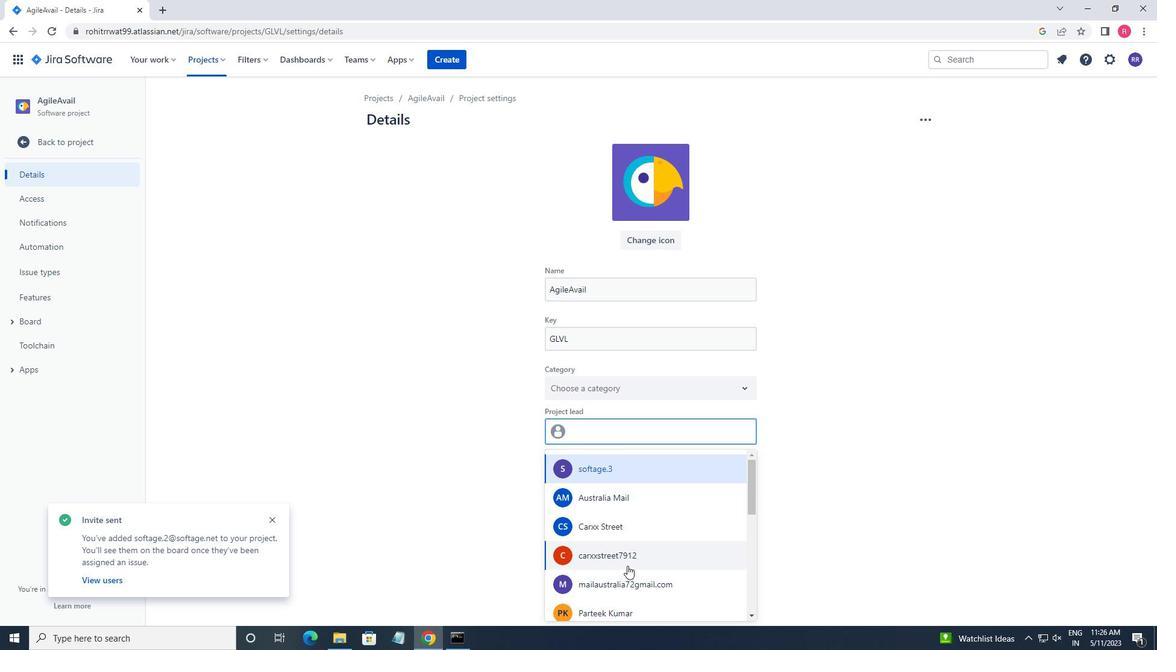 
Action: Mouse scrolled (625, 577) with delta (0, 0)
Screenshot: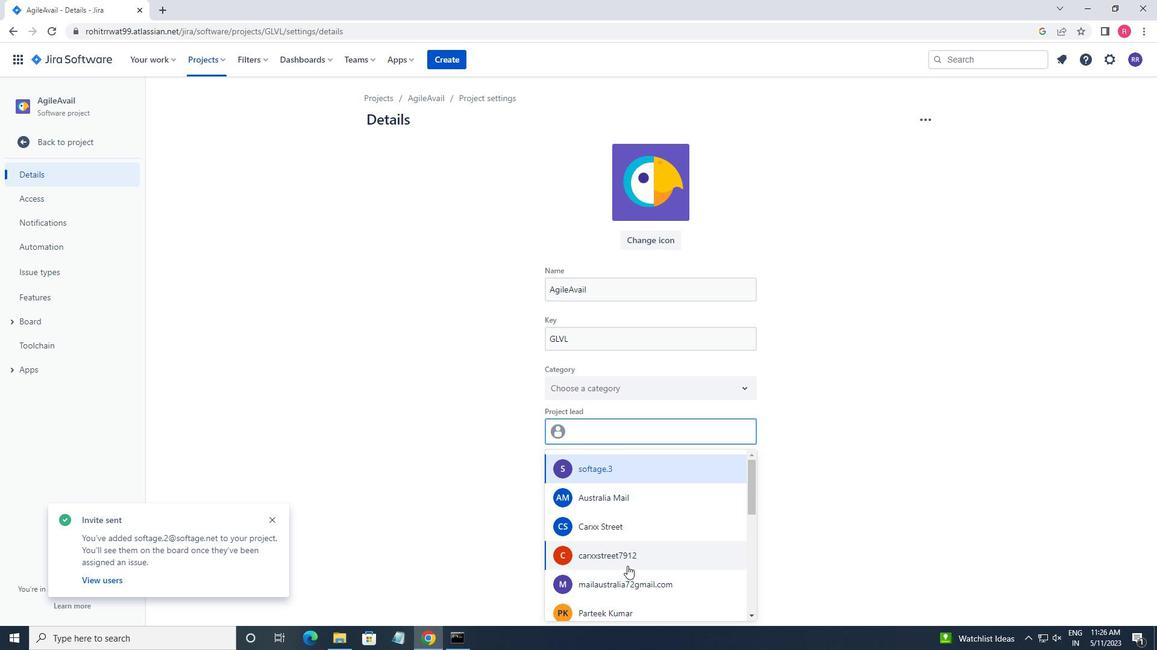 
Action: Mouse moved to (625, 578)
Screenshot: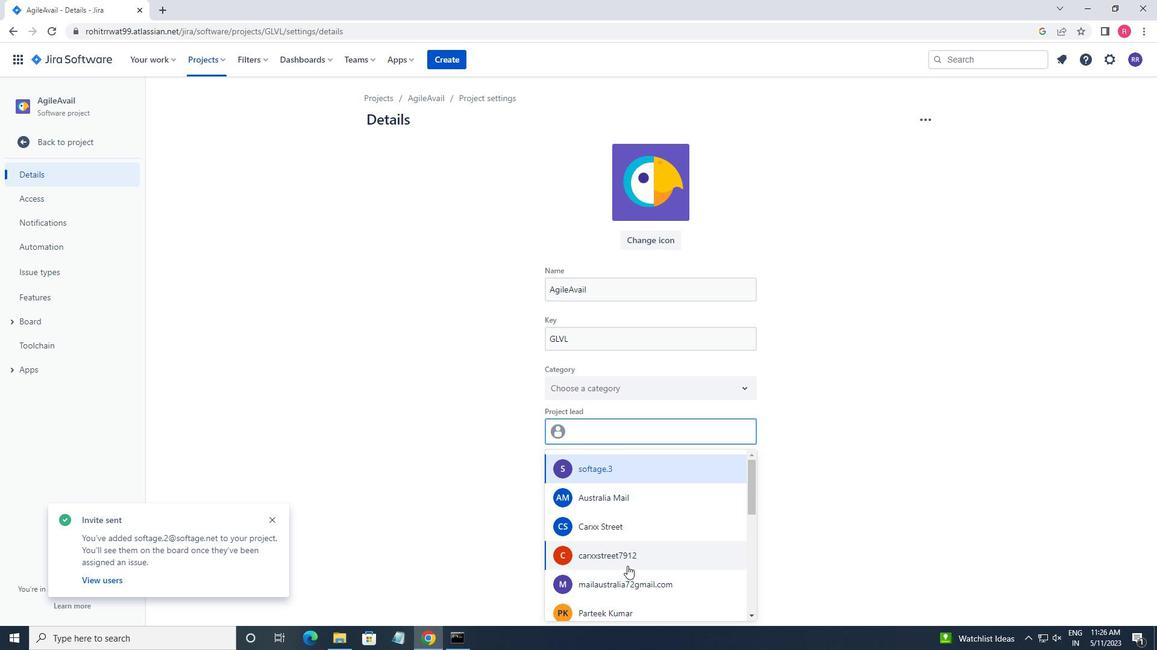 
Action: Mouse scrolled (625, 578) with delta (0, 0)
Screenshot: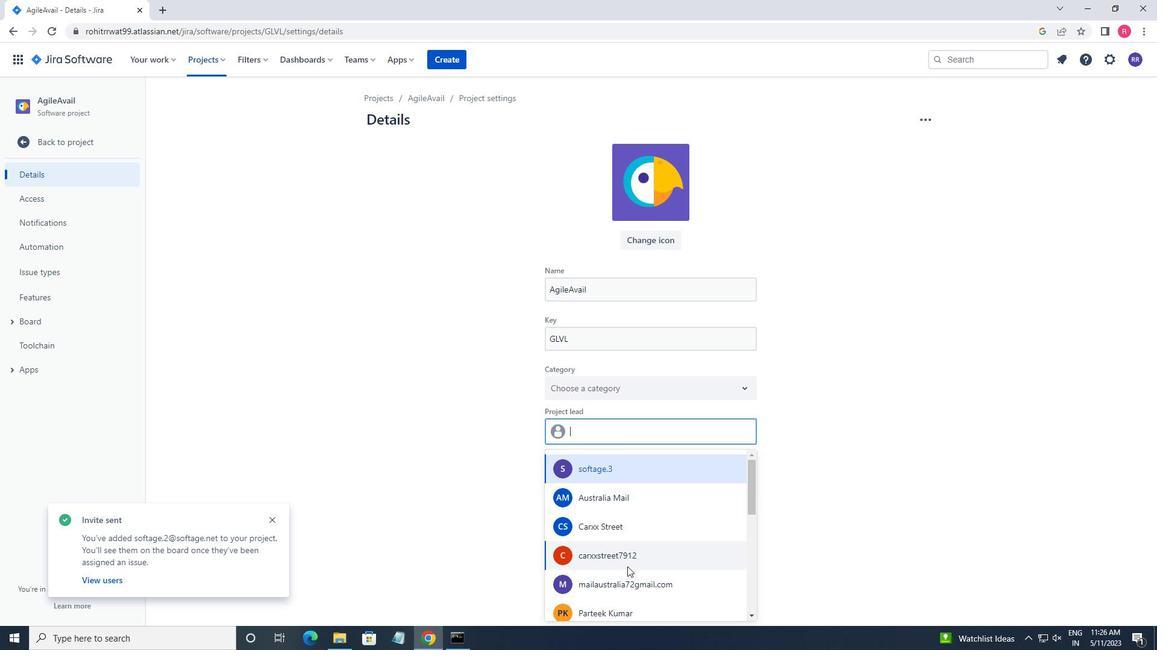 
Action: Mouse scrolled (625, 578) with delta (0, 0)
Screenshot: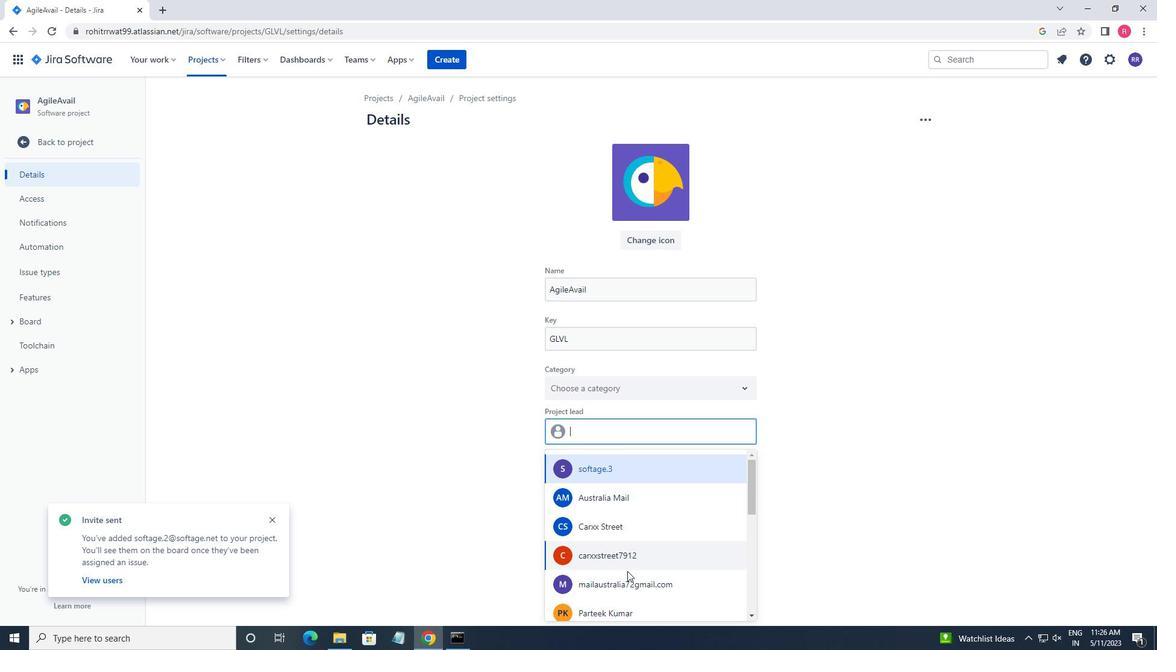 
Action: Mouse moved to (616, 573)
Screenshot: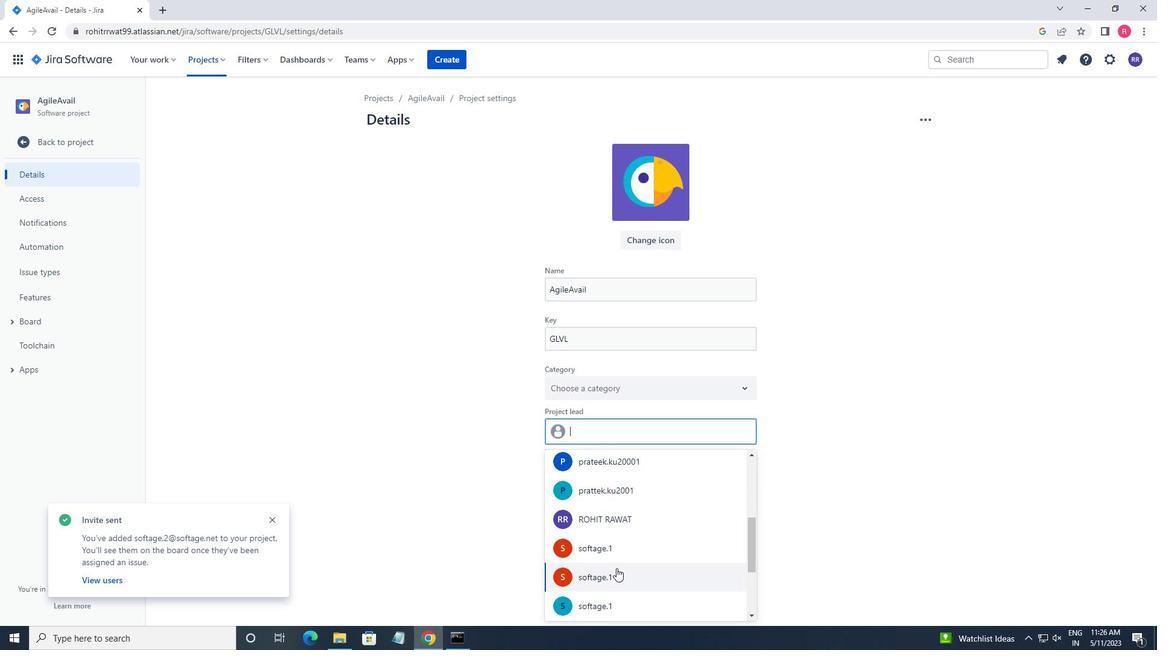 
Action: Mouse scrolled (616, 573) with delta (0, 0)
Screenshot: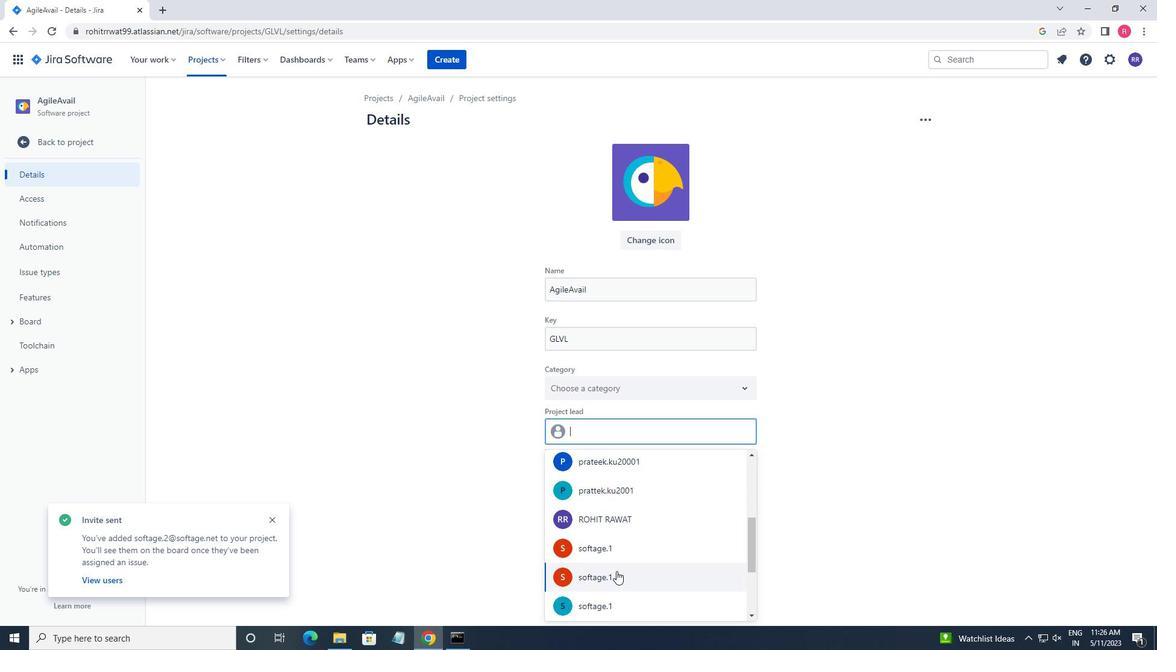 
Action: Mouse scrolled (616, 573) with delta (0, 0)
Screenshot: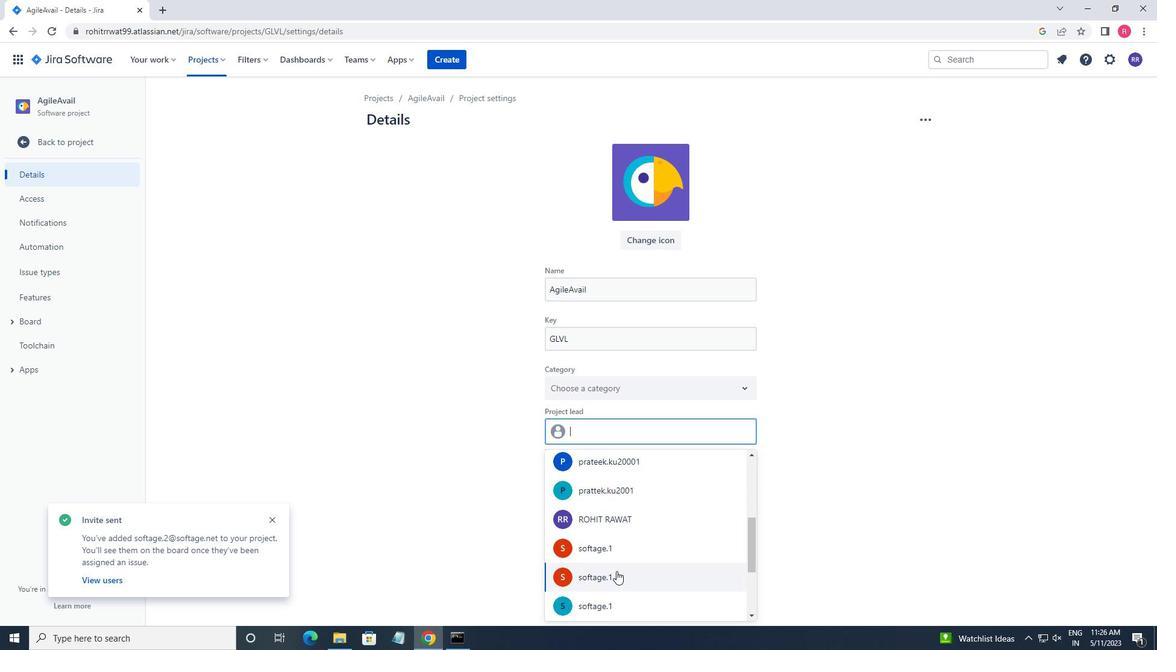
Action: Mouse scrolled (616, 573) with delta (0, 0)
Screenshot: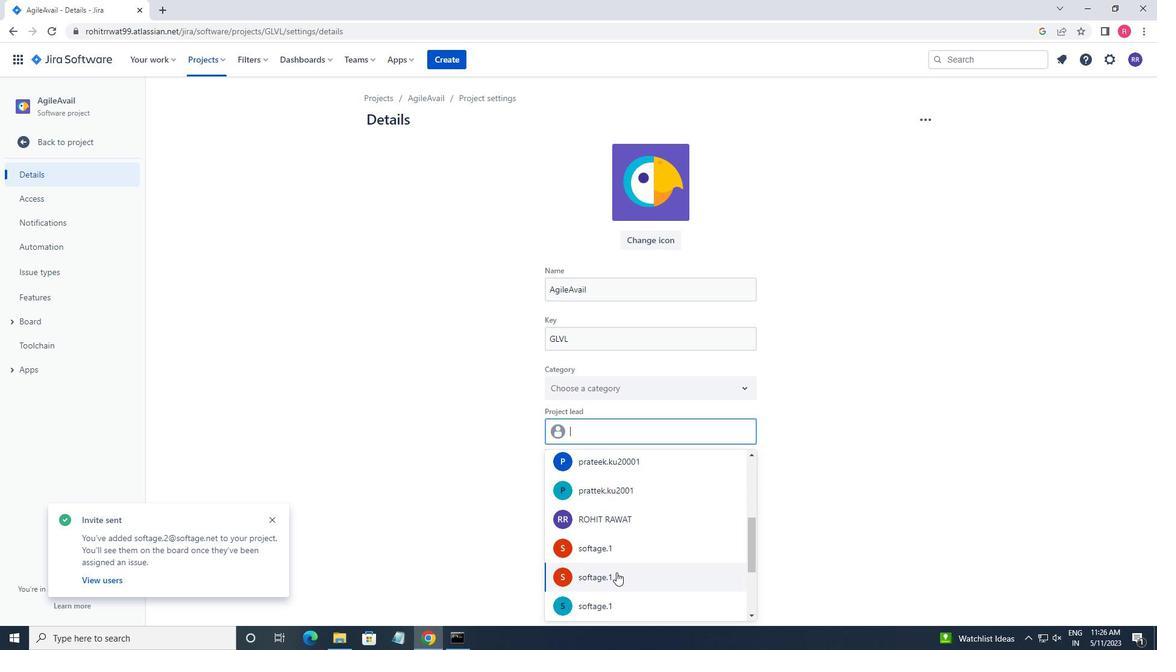 
Action: Mouse moved to (599, 518)
Screenshot: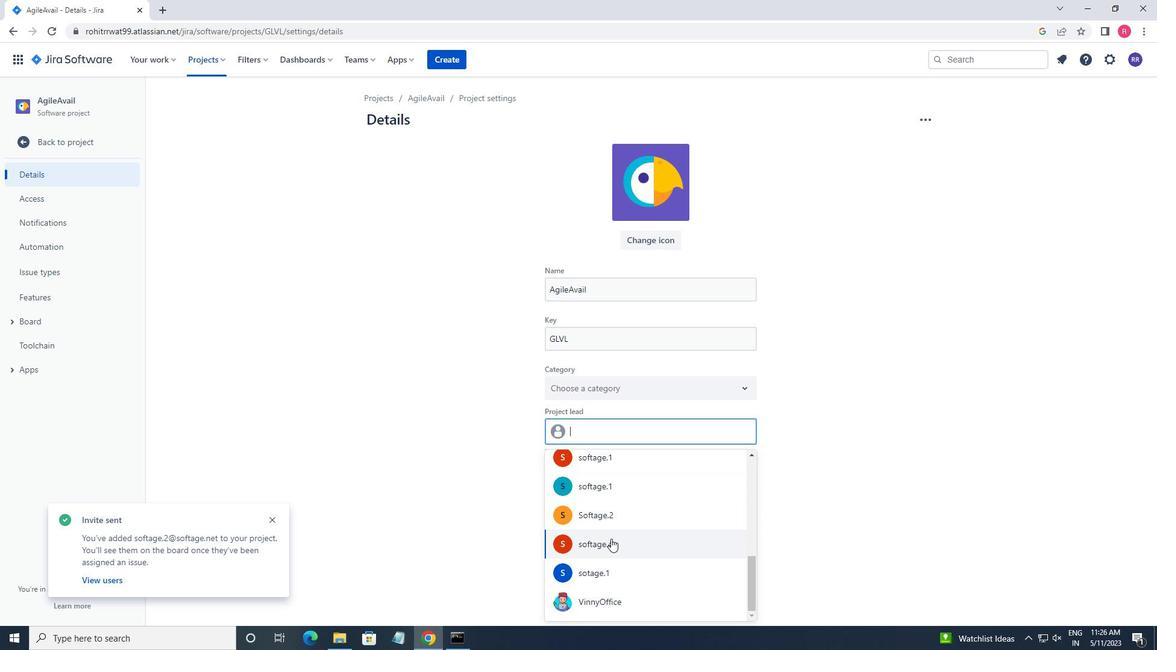 
Action: Mouse pressed left at (599, 518)
Screenshot: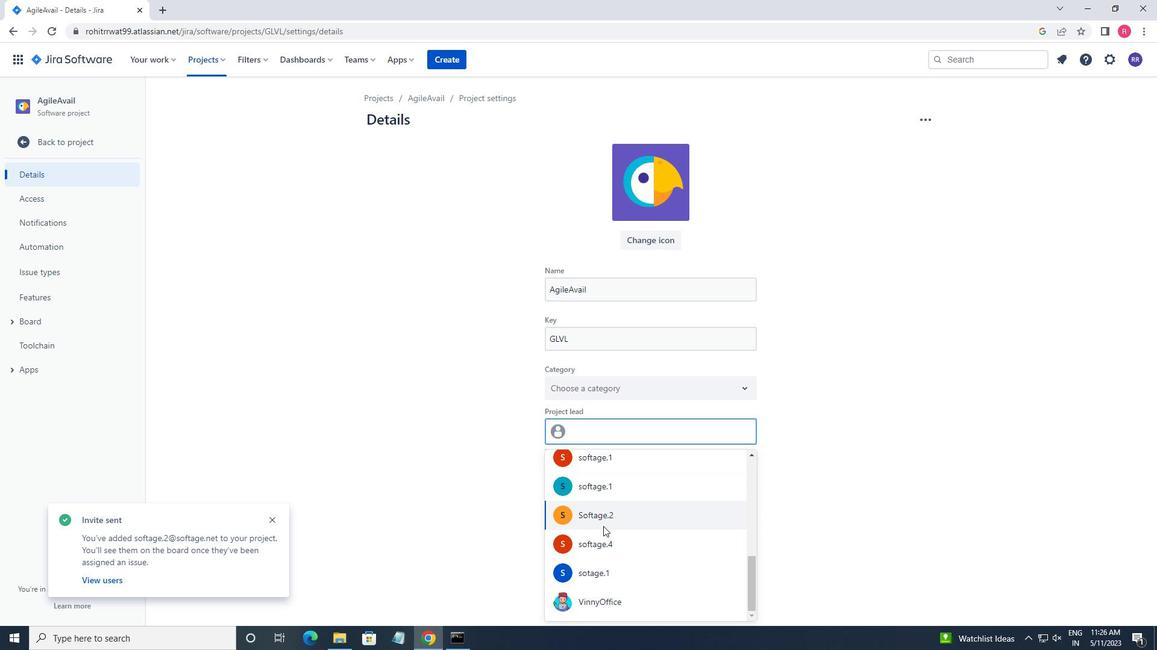 
Action: Mouse moved to (560, 530)
Screenshot: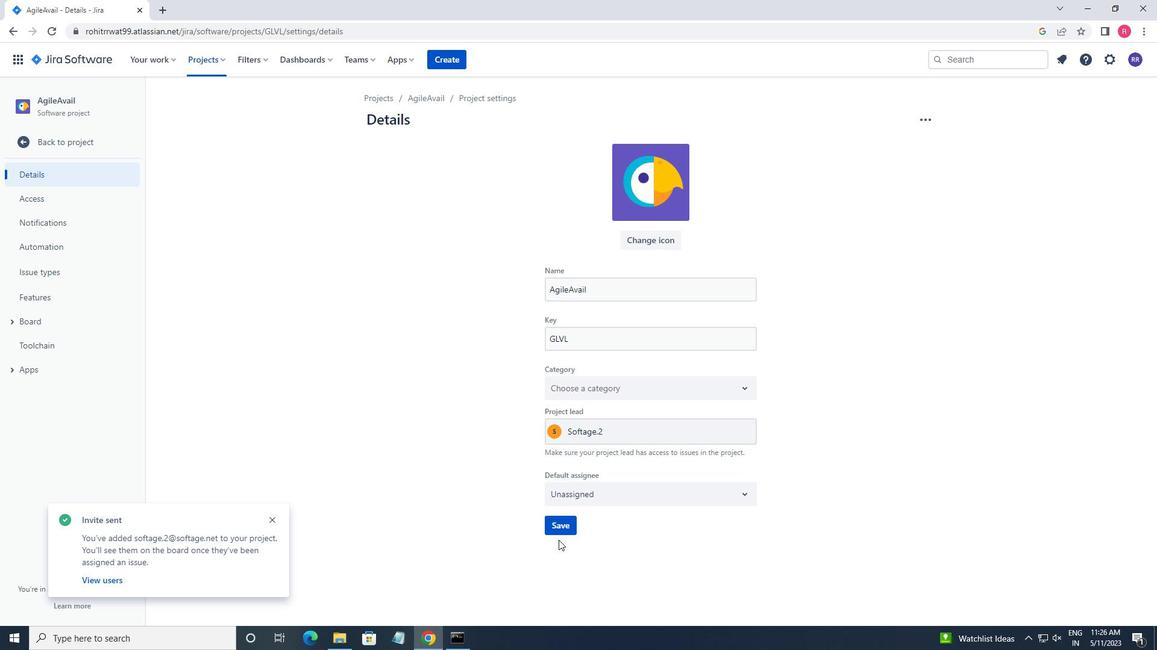 
Action: Mouse pressed left at (560, 530)
Screenshot: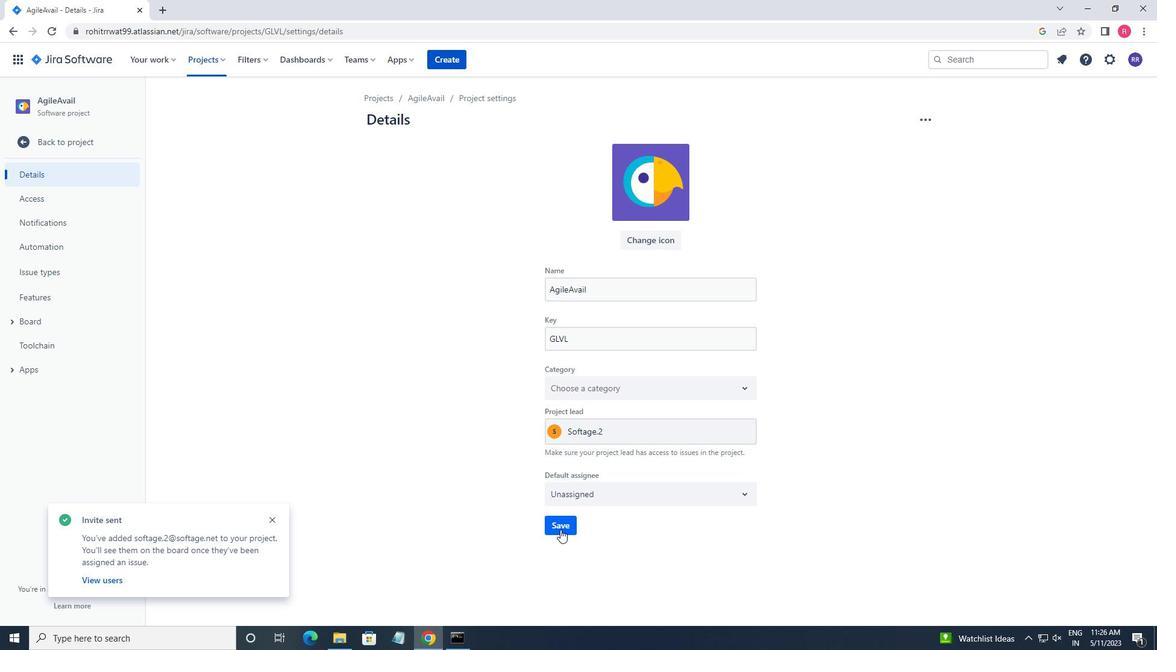 
Action: Mouse moved to (107, 329)
Screenshot: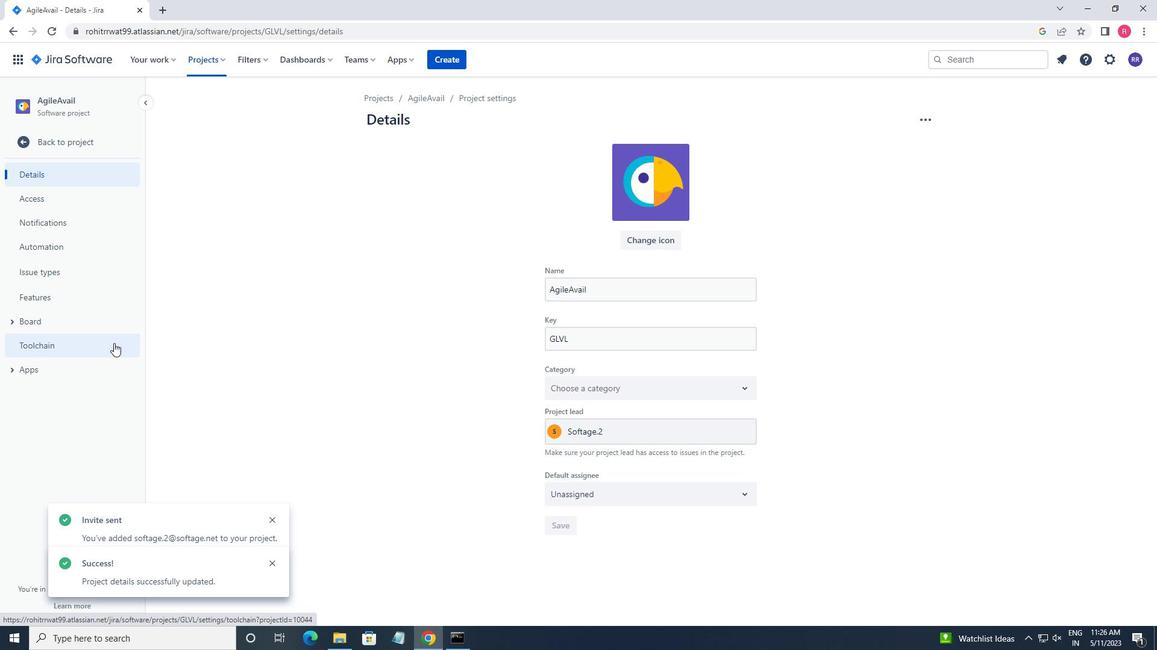 
Action: Mouse scrolled (107, 330) with delta (0, 0)
Screenshot: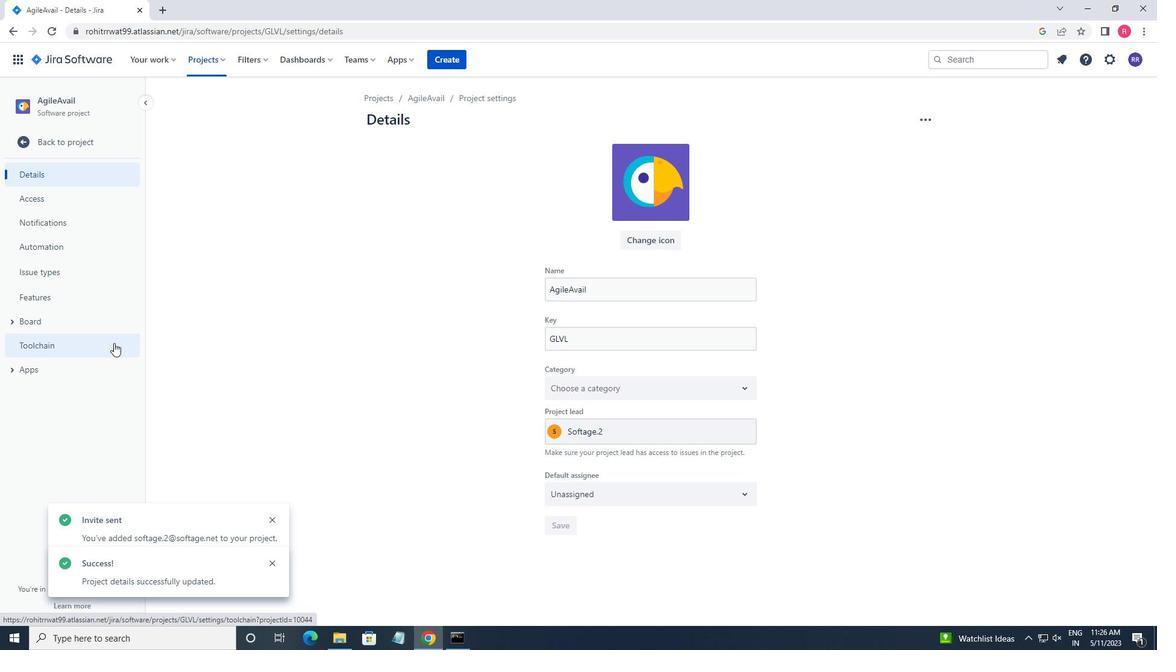 
Action: Mouse scrolled (107, 330) with delta (0, 0)
Screenshot: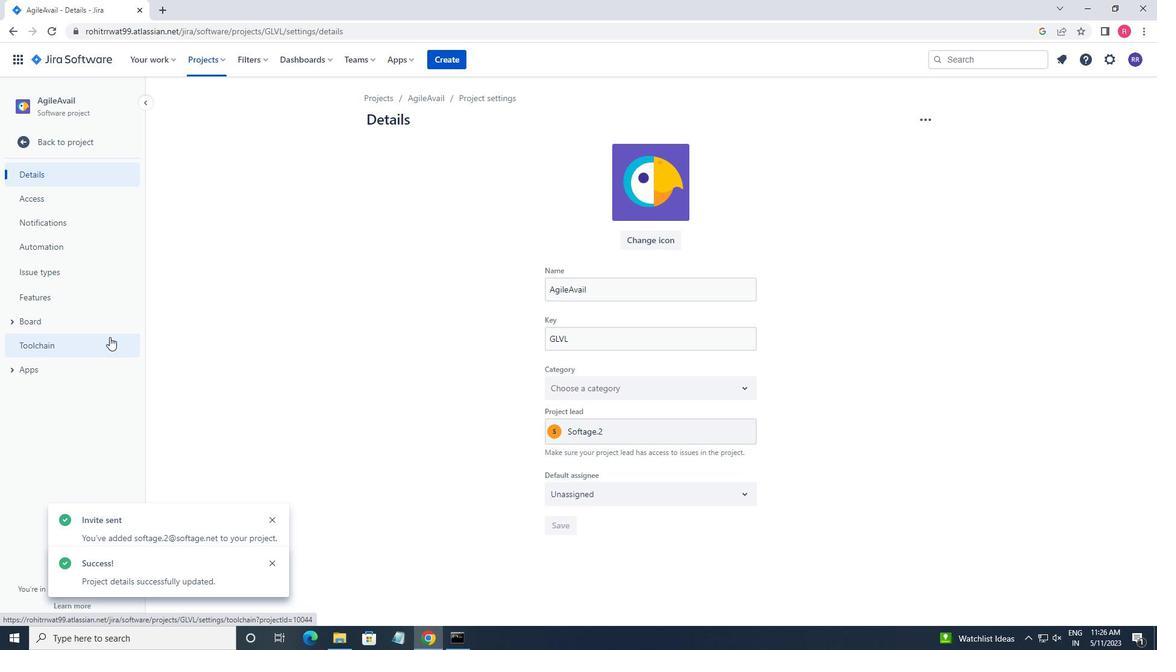 
Action: Mouse scrolled (107, 330) with delta (0, 0)
Screenshot: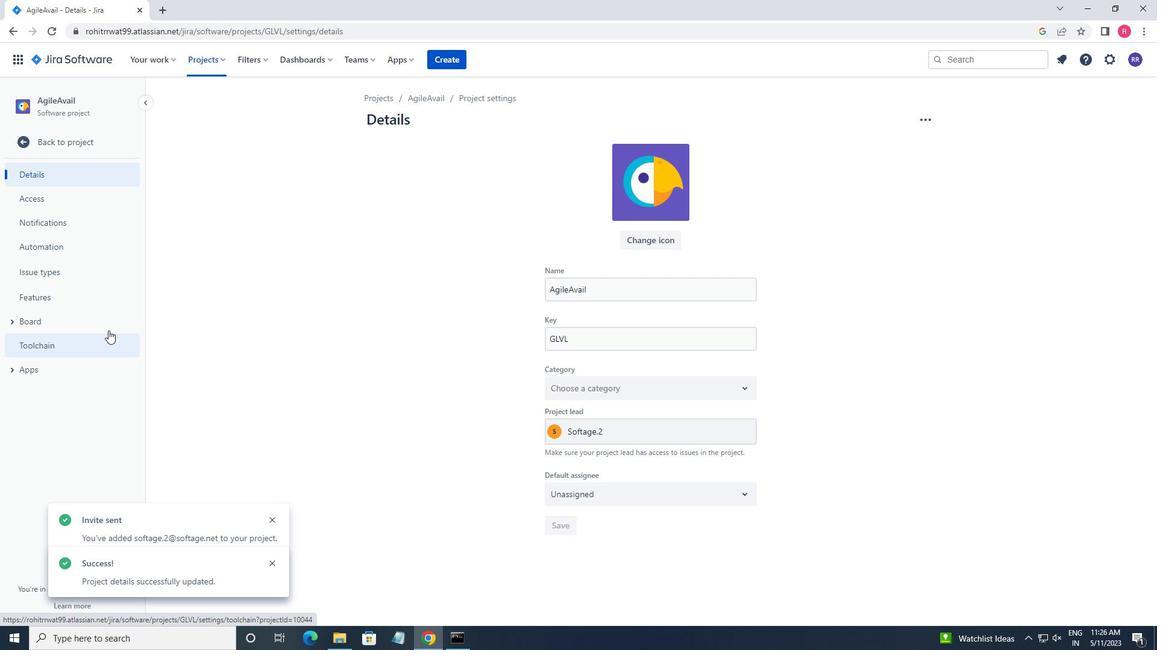 
Action: Mouse scrolled (107, 330) with delta (0, 0)
Screenshot: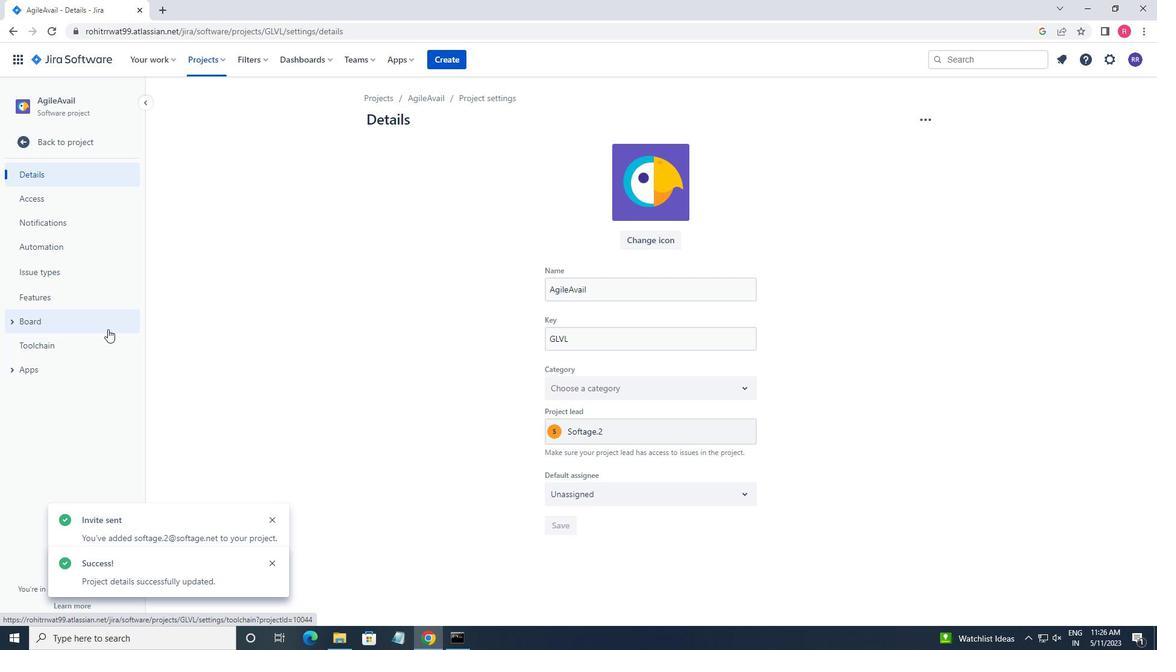 
Action: Mouse moved to (57, 137)
Screenshot: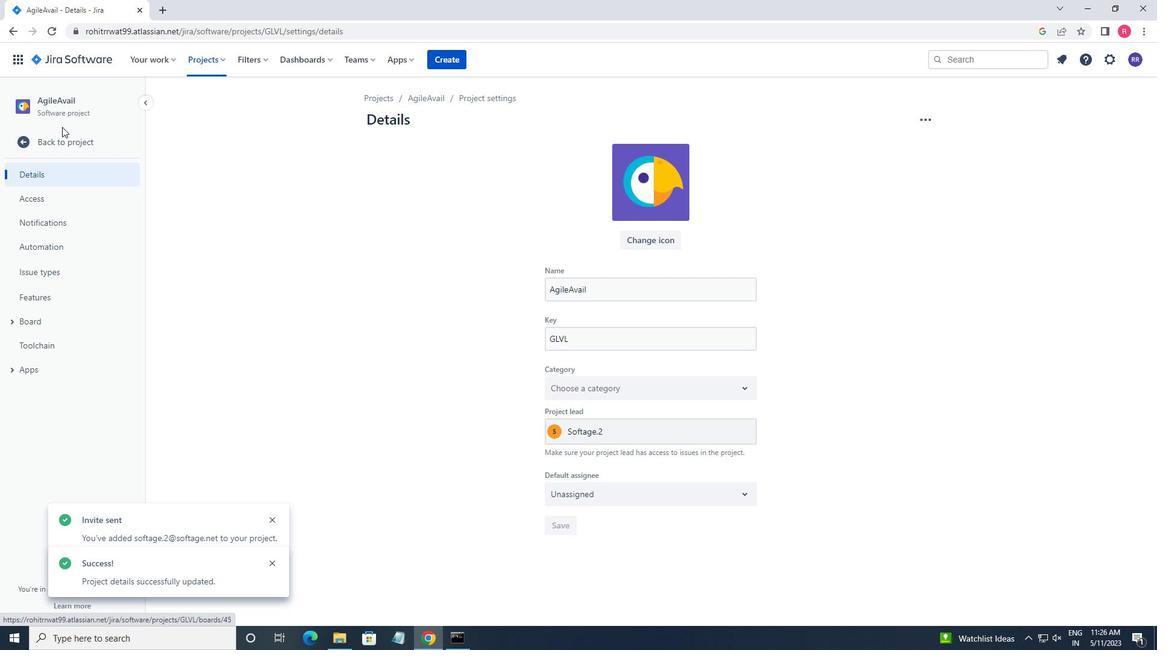 
Action: Mouse pressed left at (57, 137)
Screenshot: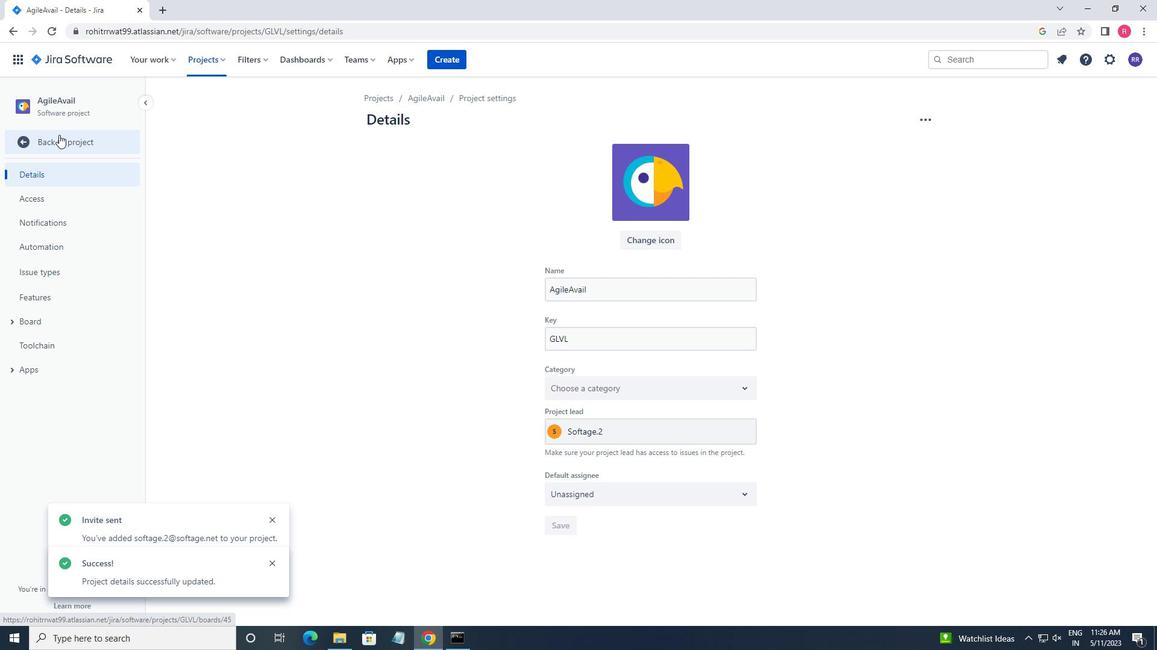
Action: Mouse moved to (280, 166)
Screenshot: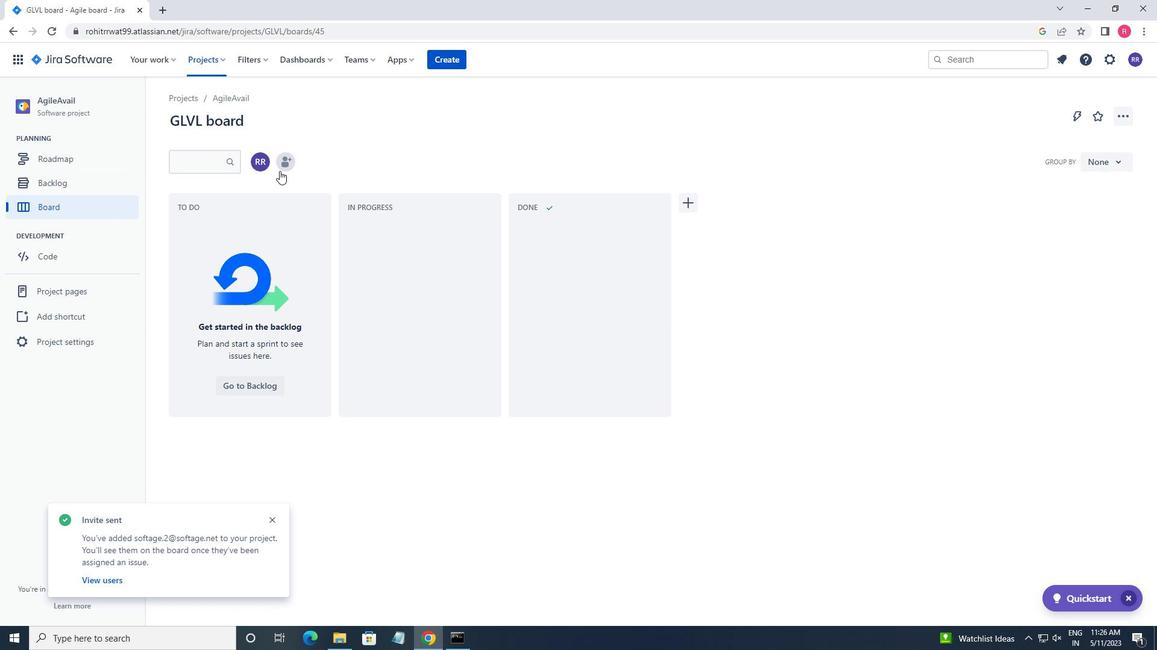 
Action: Mouse pressed left at (280, 166)
Screenshot: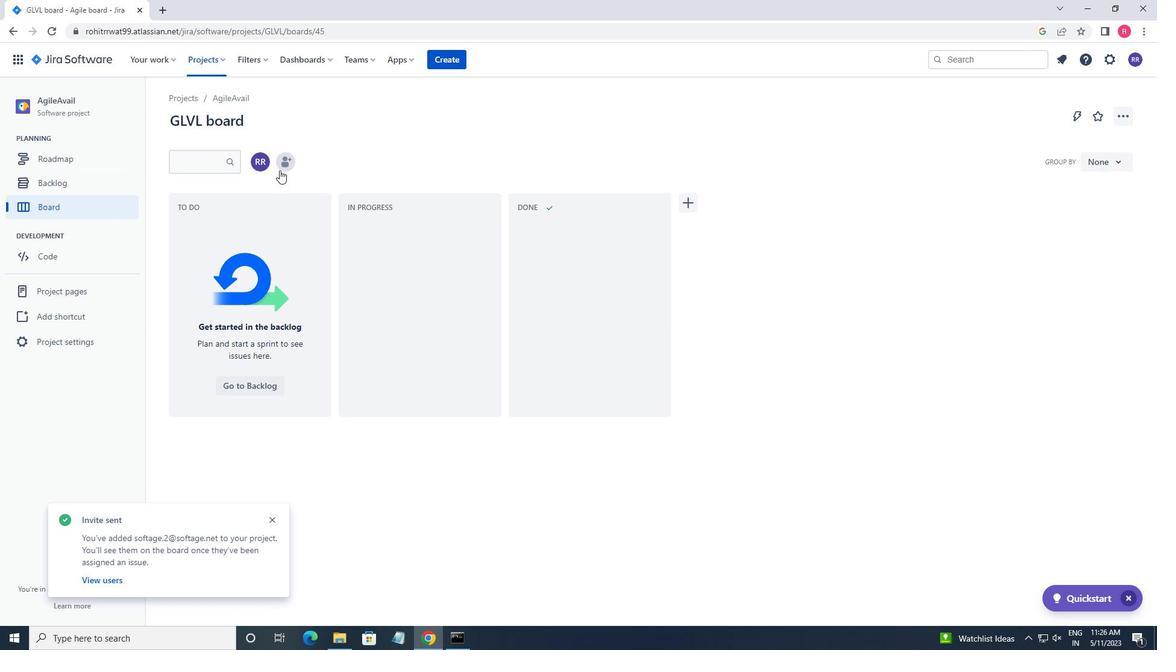 
Action: Mouse moved to (540, 197)
Screenshot: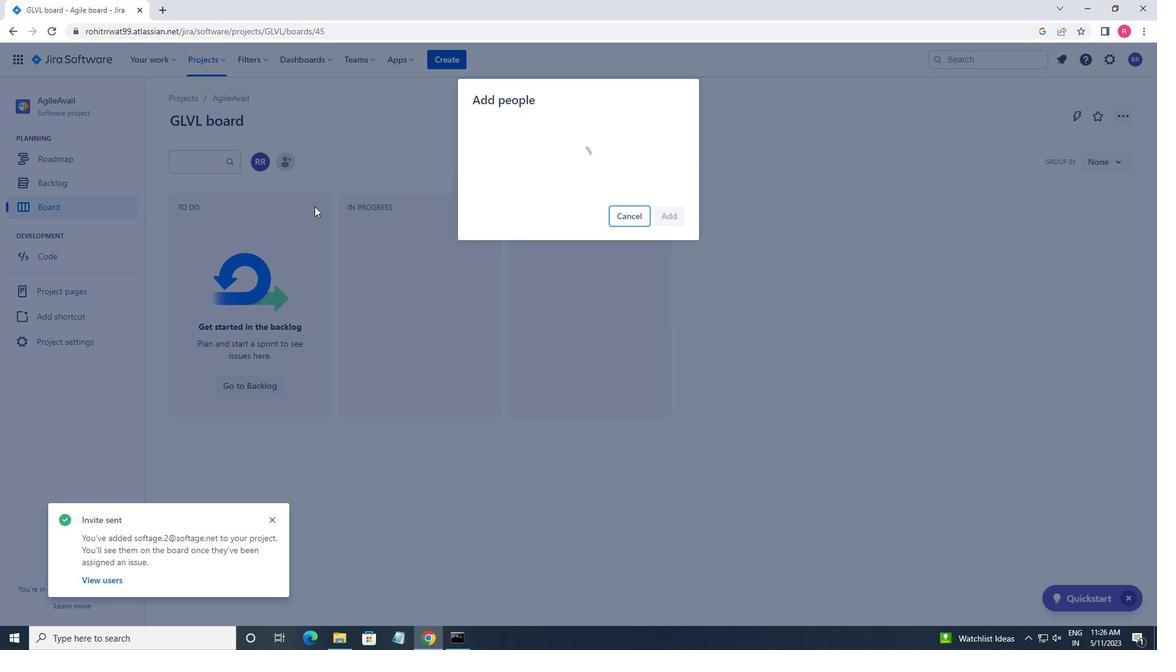 
Action: Key pressed SOFTAGE.3
Screenshot: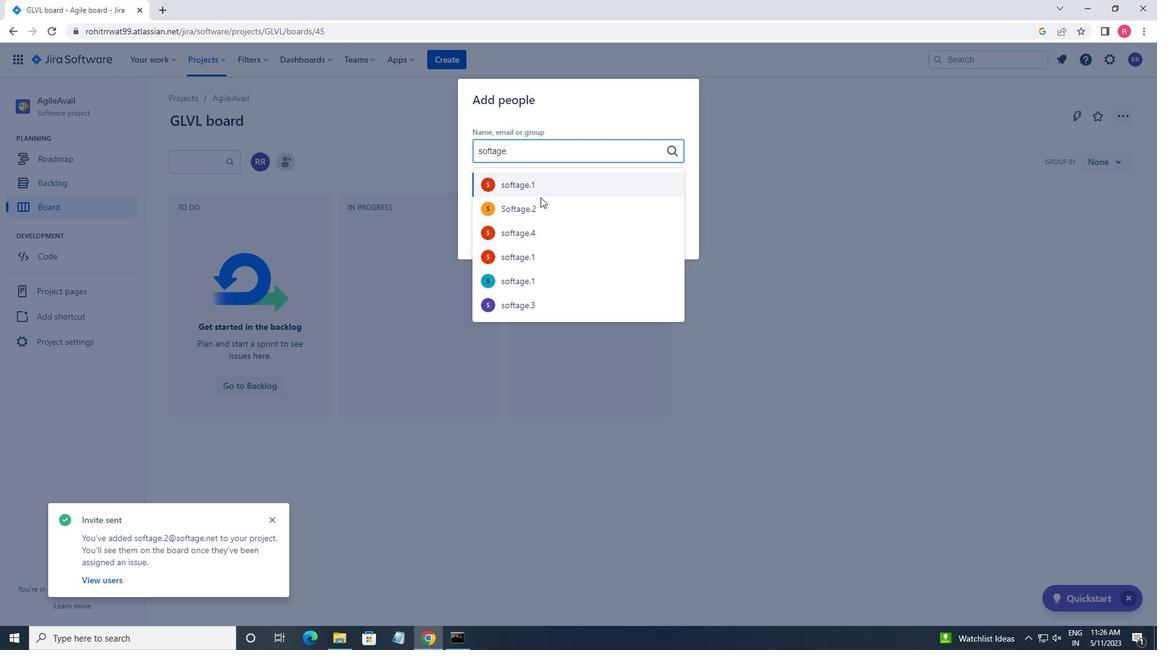 
Action: Mouse moved to (541, 185)
Screenshot: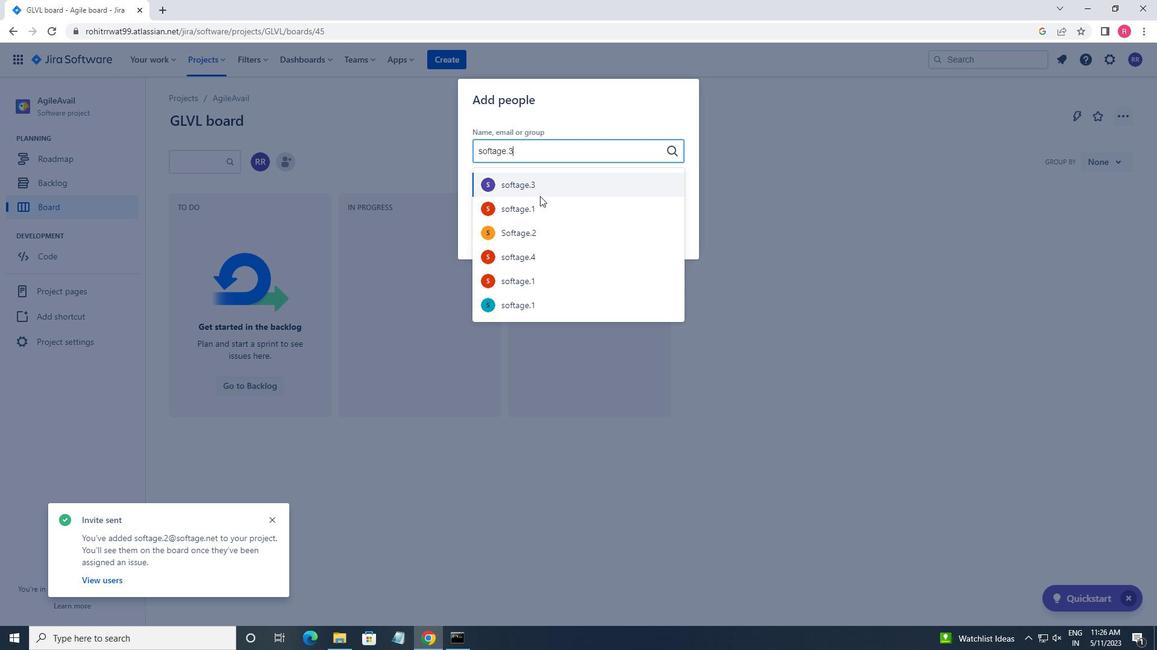 
Action: Mouse pressed left at (541, 185)
Screenshot: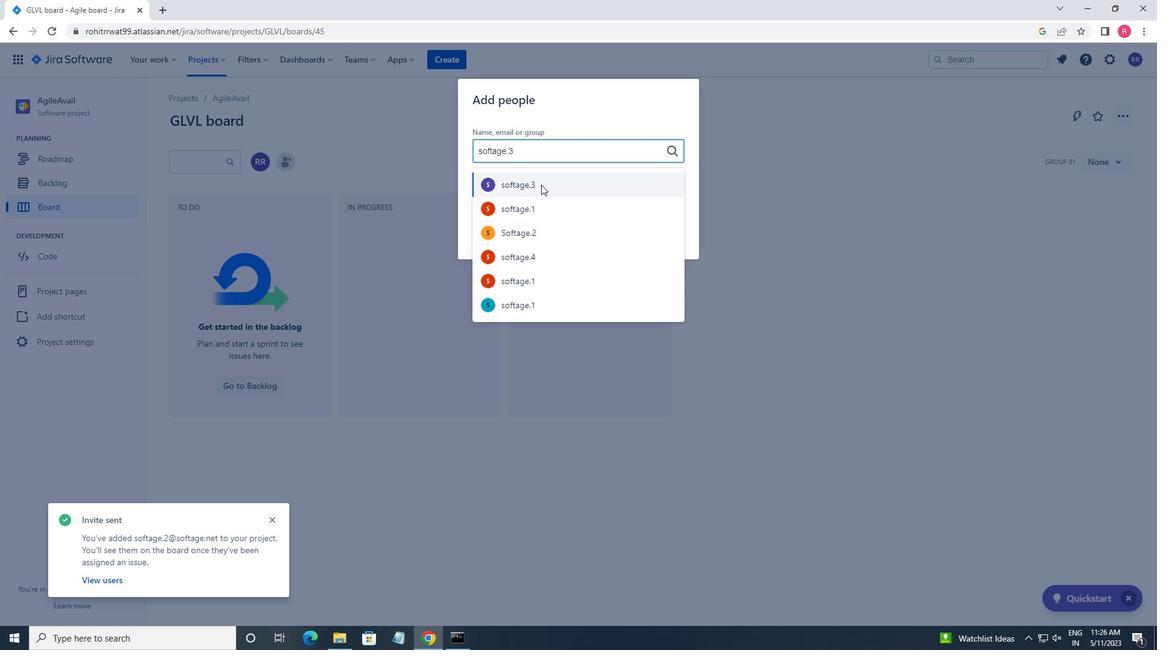 
Action: Mouse moved to (661, 239)
Screenshot: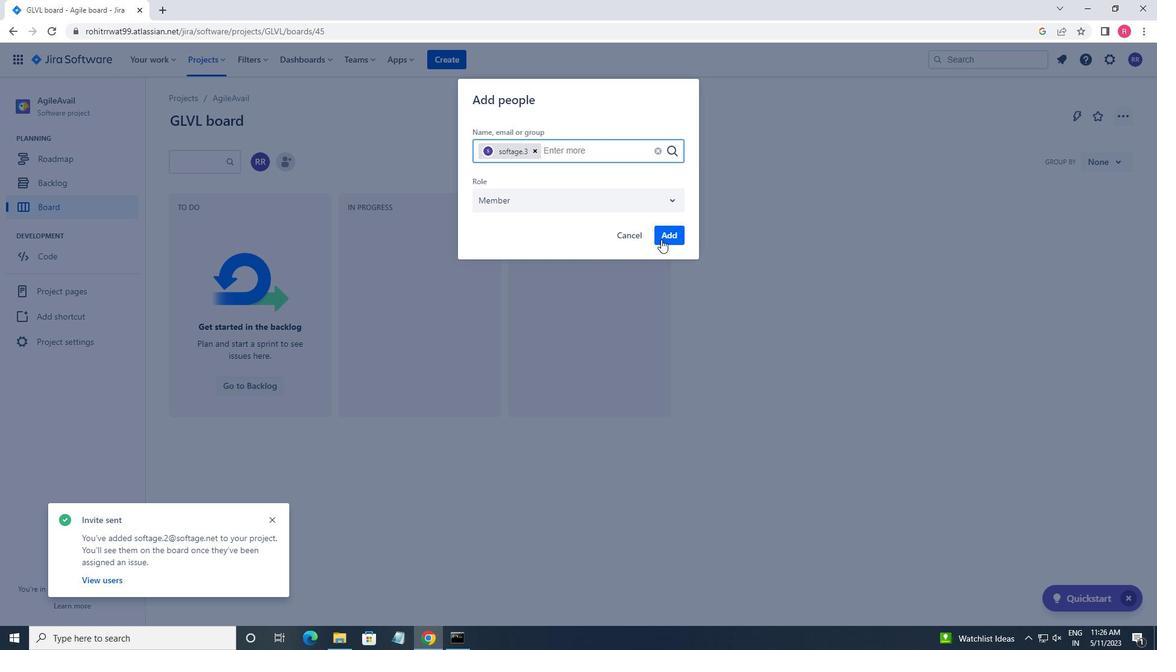 
Action: Mouse pressed left at (661, 239)
Screenshot: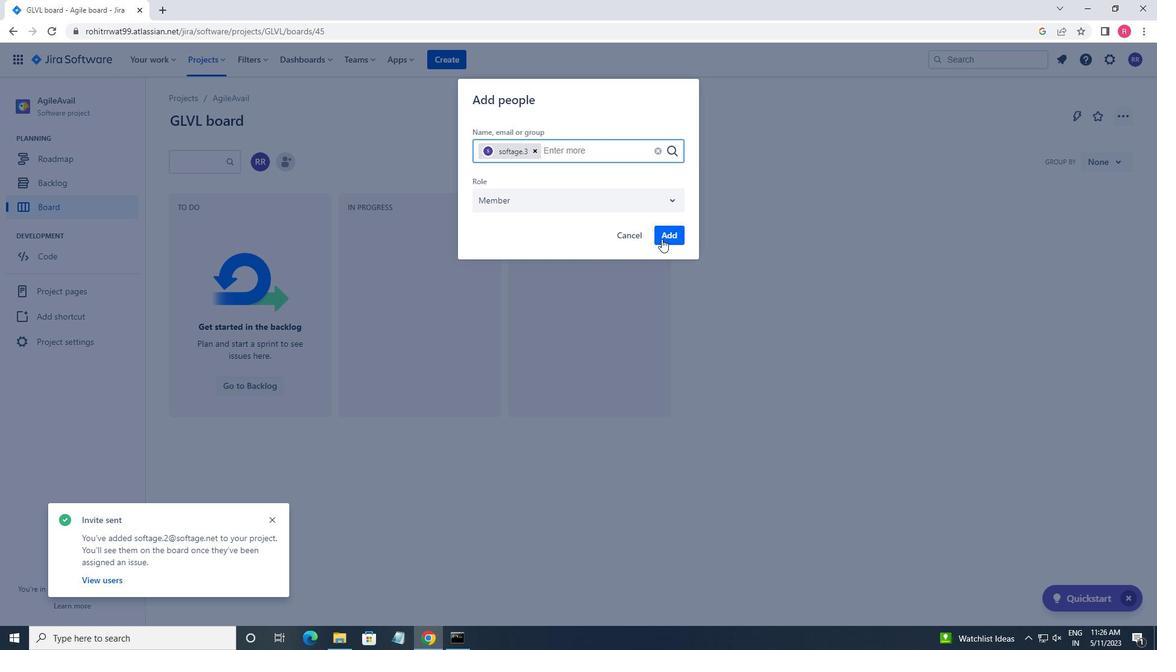 
